 Task: Find connections with filter location Rikaze with filter topic #Feminismwith filter profile language English with filter current company Resource Solutions with filter school Indian Institute of Management, Shillong with filter industry Wholesale Paper Products with filter service category Nature Photography with filter keywords title Events Manager
Action: Mouse moved to (498, 67)
Screenshot: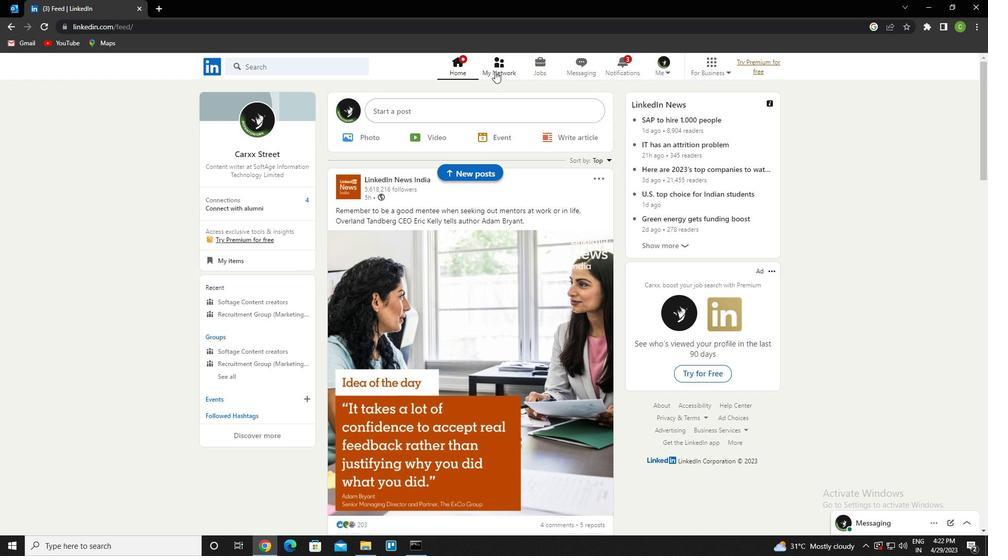 
Action: Mouse pressed left at (498, 67)
Screenshot: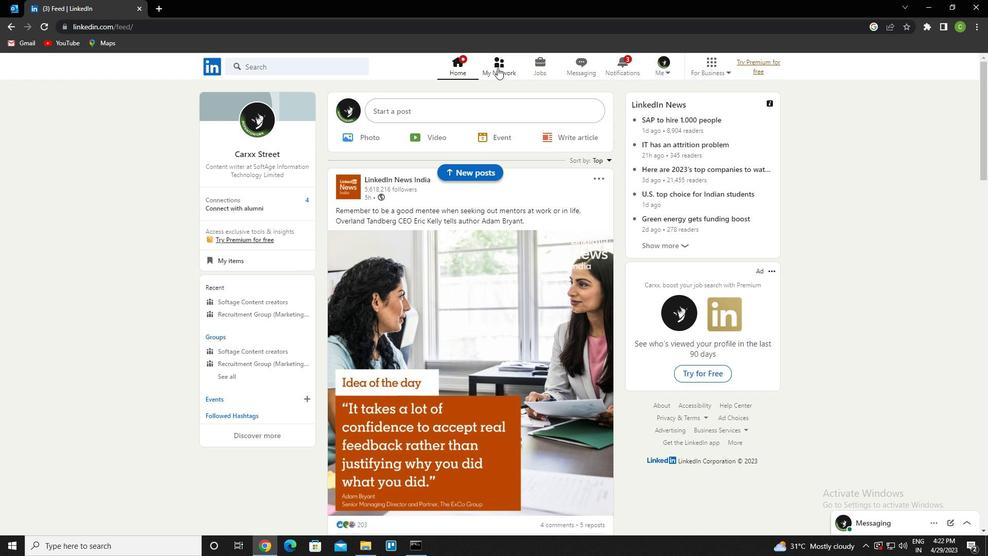 
Action: Mouse moved to (304, 129)
Screenshot: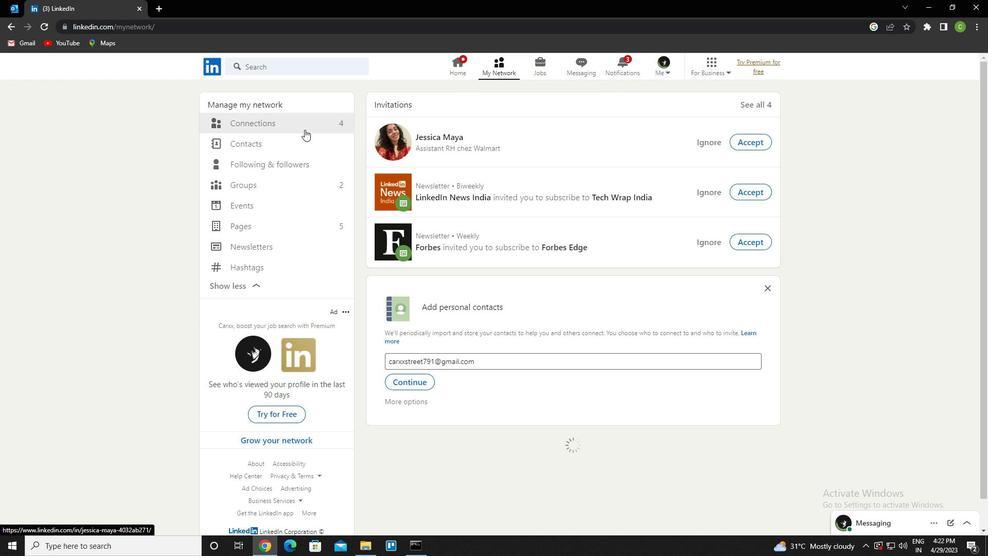 
Action: Mouse pressed left at (304, 129)
Screenshot: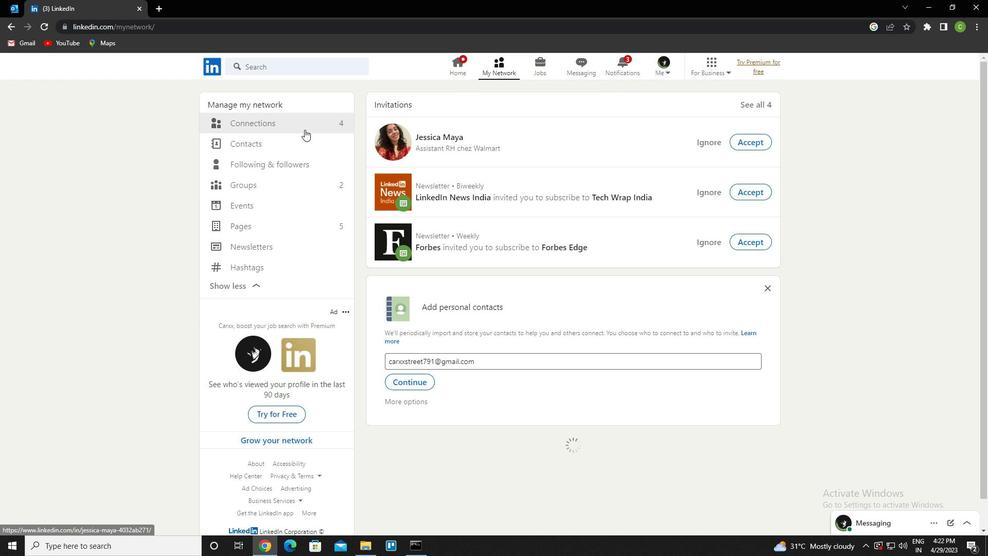 
Action: Mouse moved to (328, 123)
Screenshot: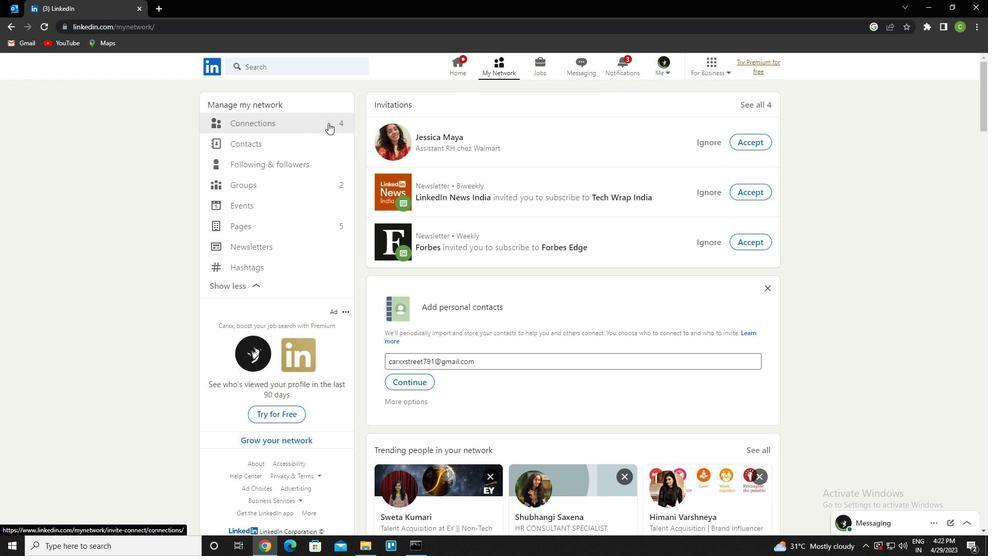 
Action: Mouse pressed left at (328, 123)
Screenshot: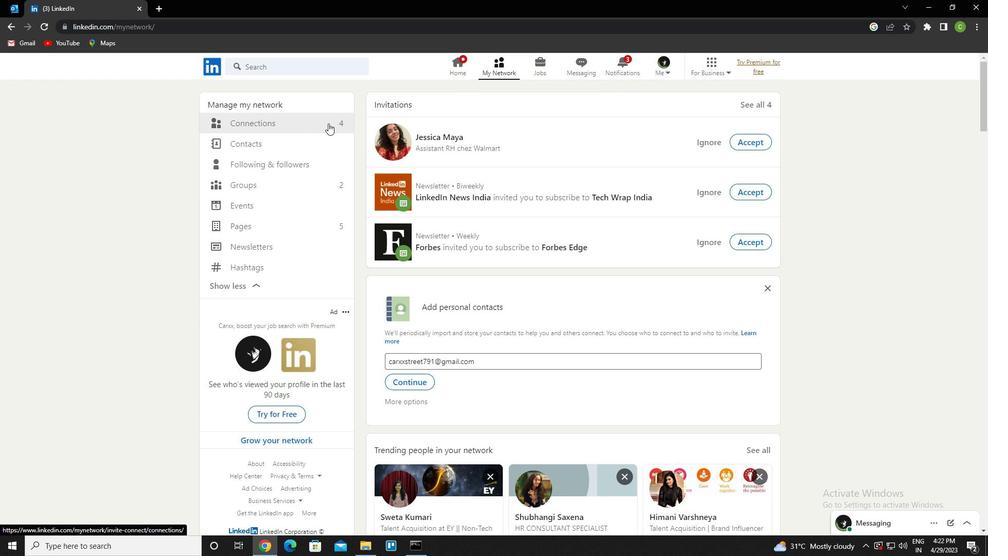 
Action: Mouse moved to (574, 124)
Screenshot: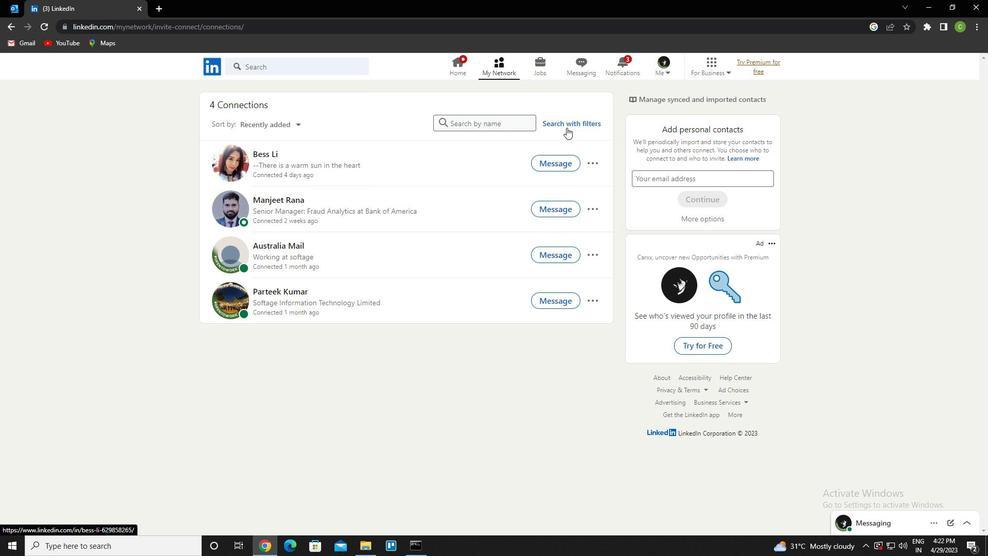 
Action: Mouse pressed left at (574, 124)
Screenshot: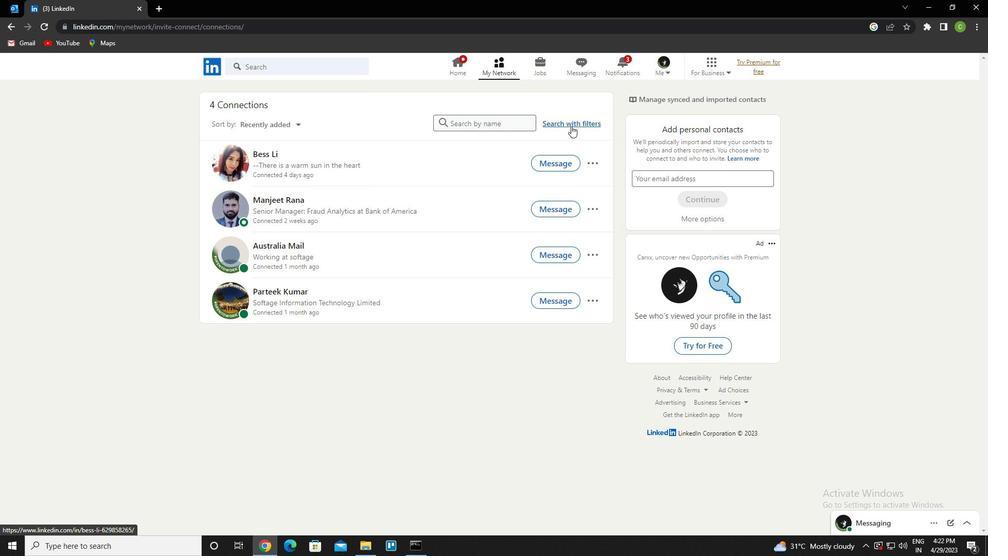 
Action: Mouse moved to (534, 97)
Screenshot: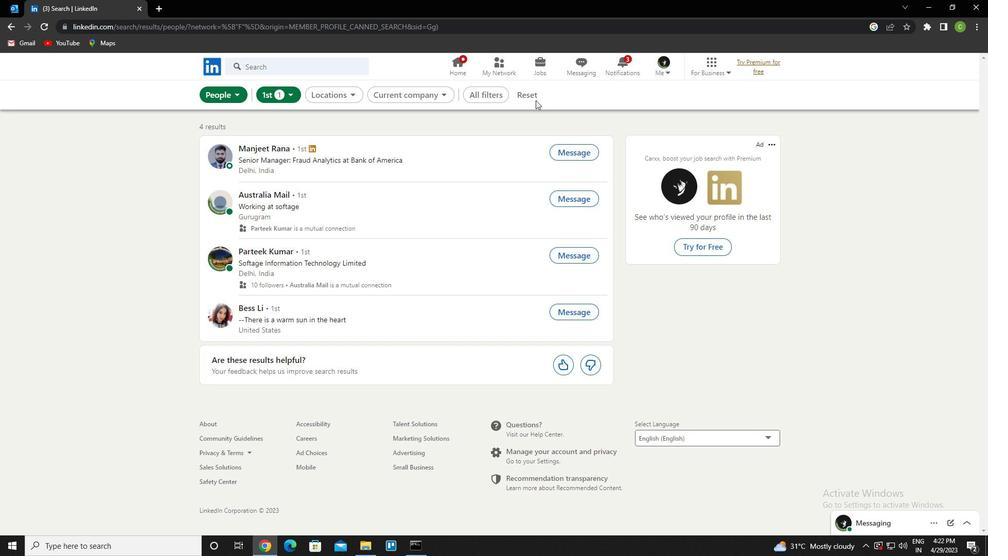 
Action: Mouse pressed left at (534, 97)
Screenshot: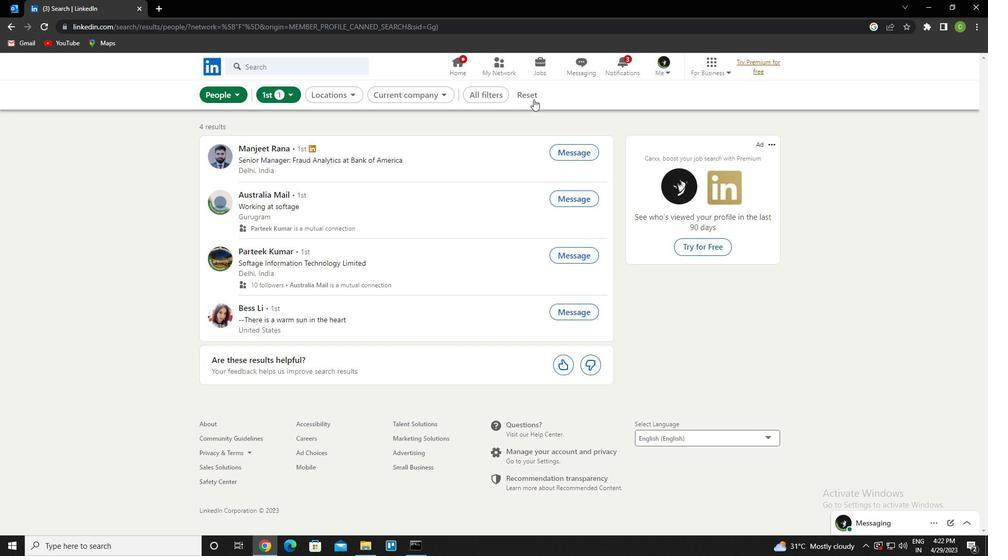 
Action: Mouse moved to (523, 95)
Screenshot: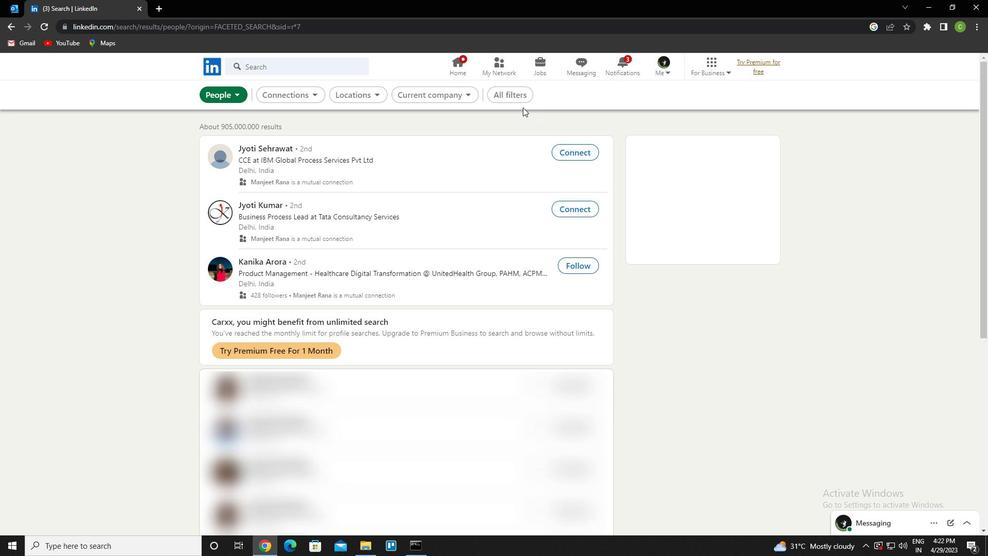 
Action: Mouse pressed left at (523, 95)
Screenshot: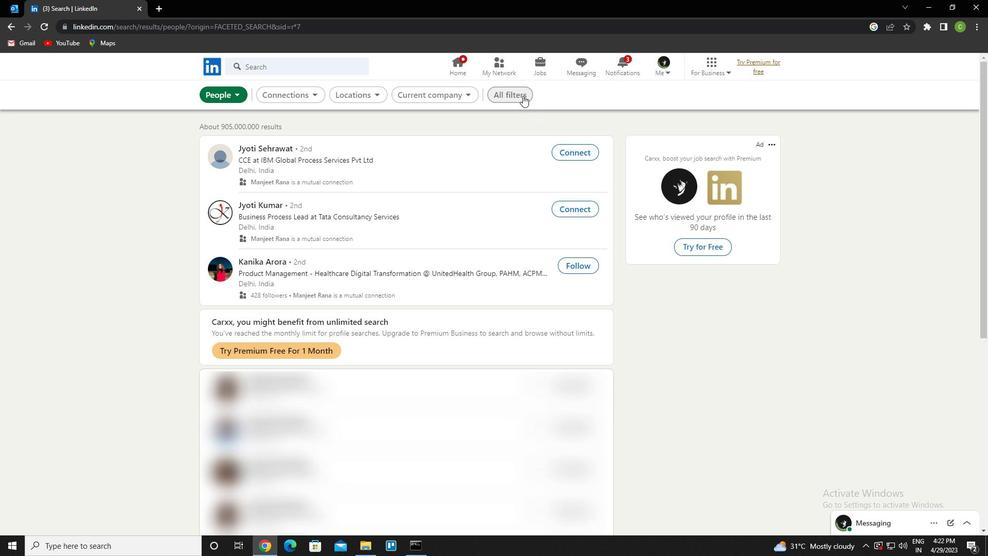 
Action: Mouse moved to (866, 368)
Screenshot: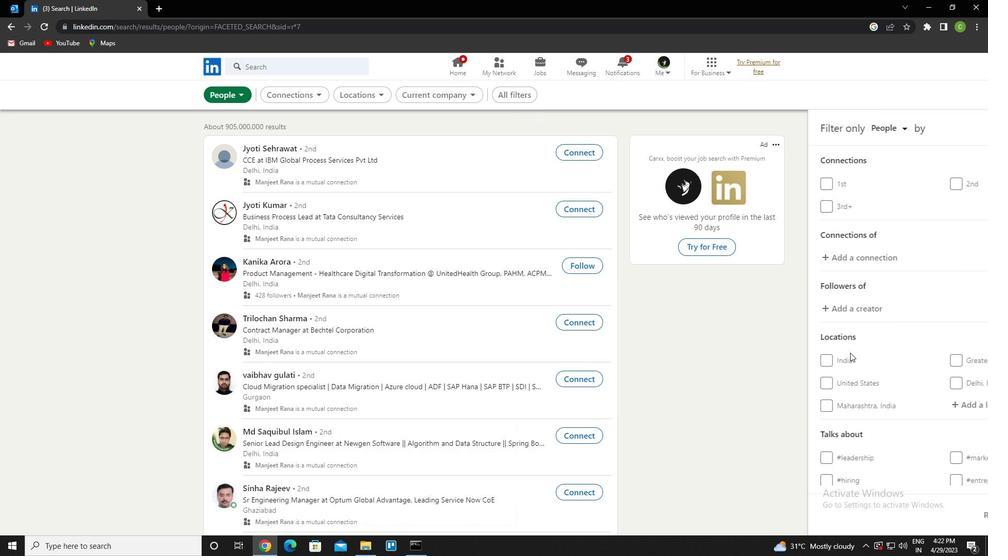 
Action: Mouse scrolled (866, 367) with delta (0, 0)
Screenshot: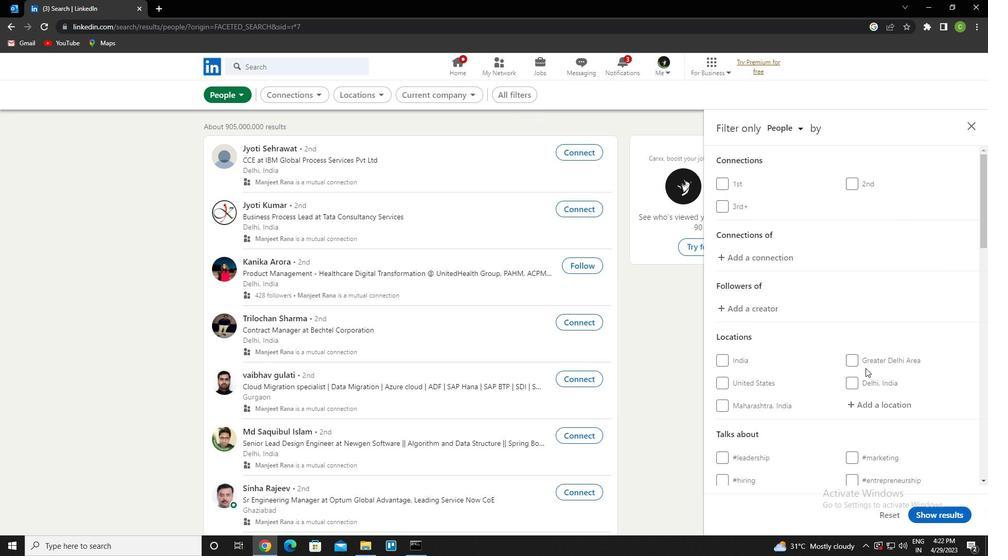 
Action: Mouse scrolled (866, 367) with delta (0, 0)
Screenshot: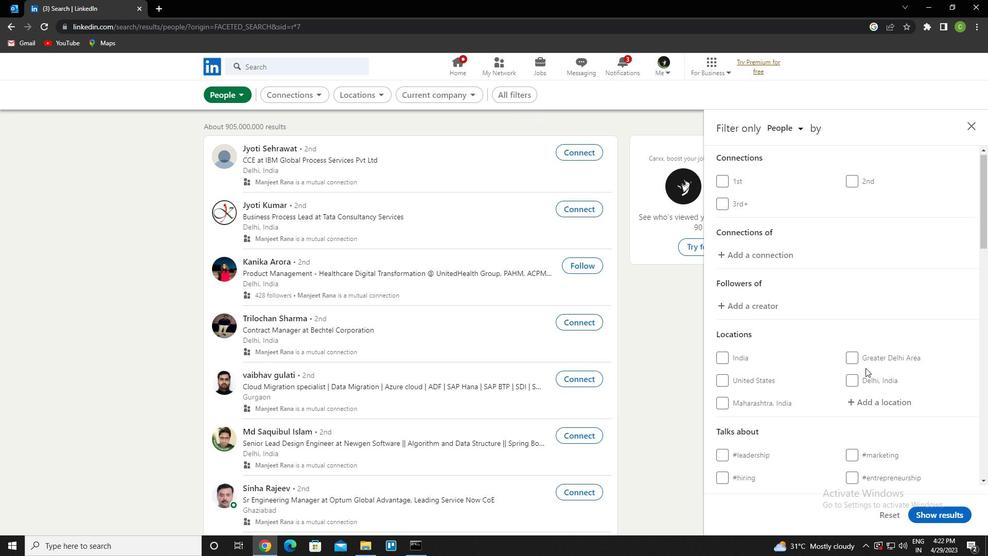 
Action: Mouse moved to (886, 307)
Screenshot: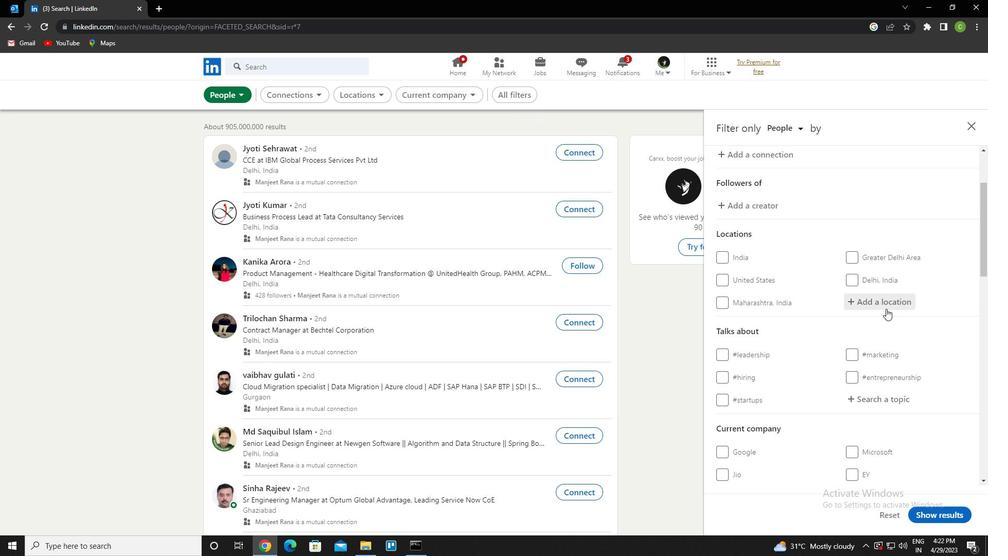 
Action: Mouse pressed left at (886, 307)
Screenshot: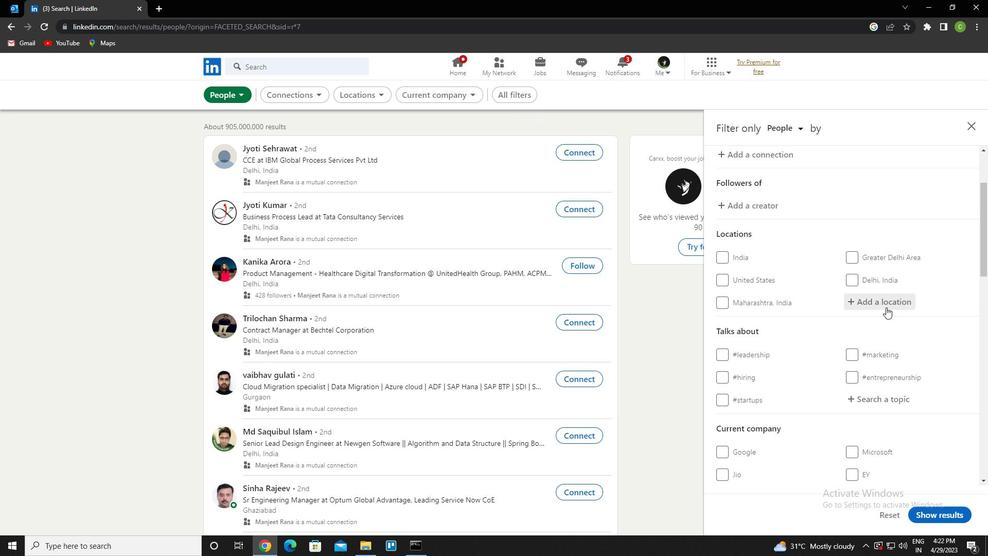 
Action: Key pressed <Key.caps_lock>r<Key.caps_lock>ikaza<Key.backspace>e<Key.down><Key.space><Key.enter>
Screenshot: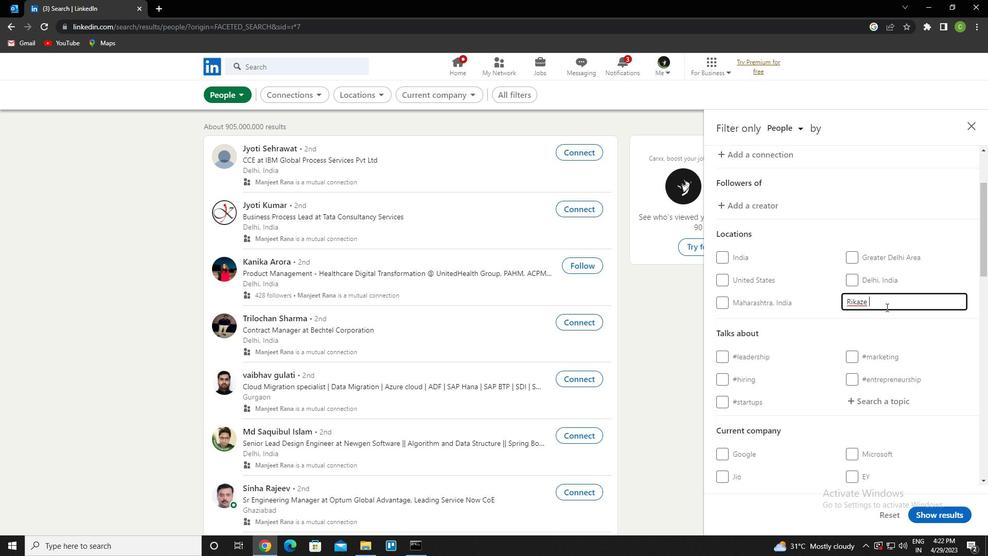
Action: Mouse scrolled (886, 306) with delta (0, 0)
Screenshot: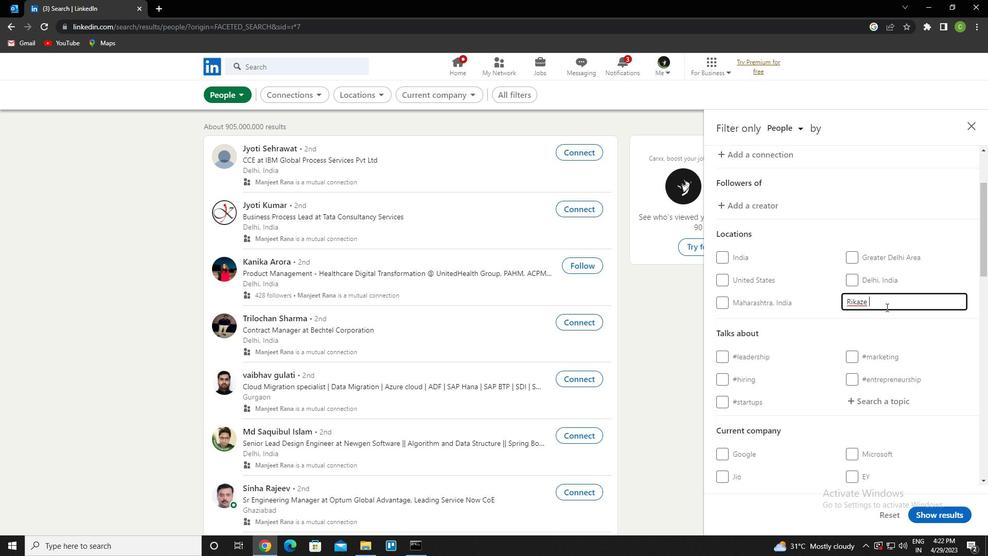 
Action: Mouse scrolled (886, 306) with delta (0, 0)
Screenshot: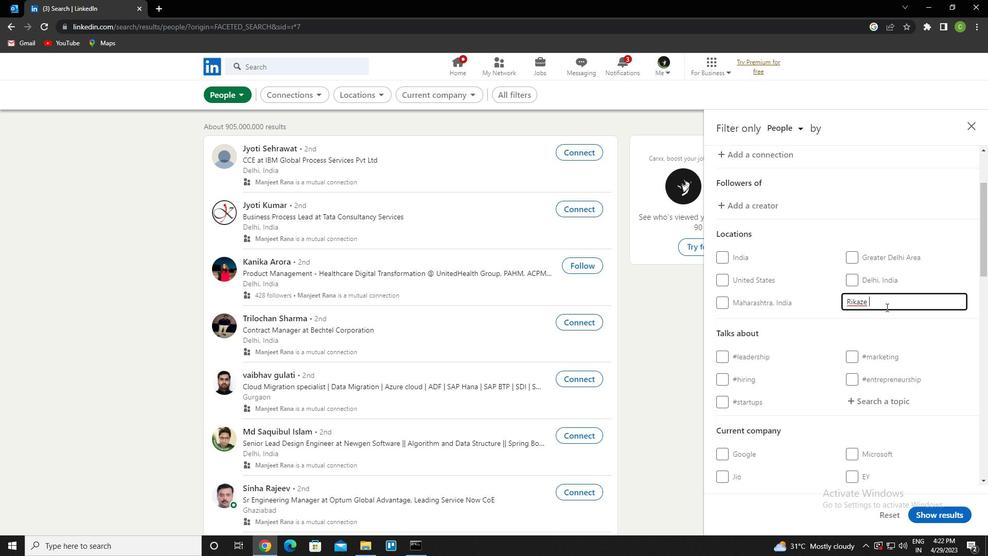 
Action: Mouse scrolled (886, 306) with delta (0, 0)
Screenshot: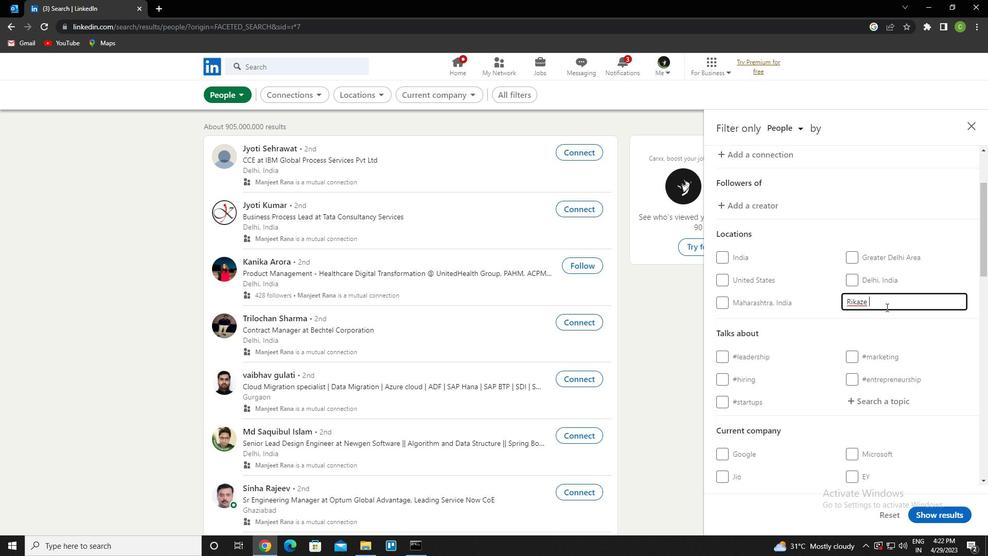 
Action: Mouse moved to (884, 248)
Screenshot: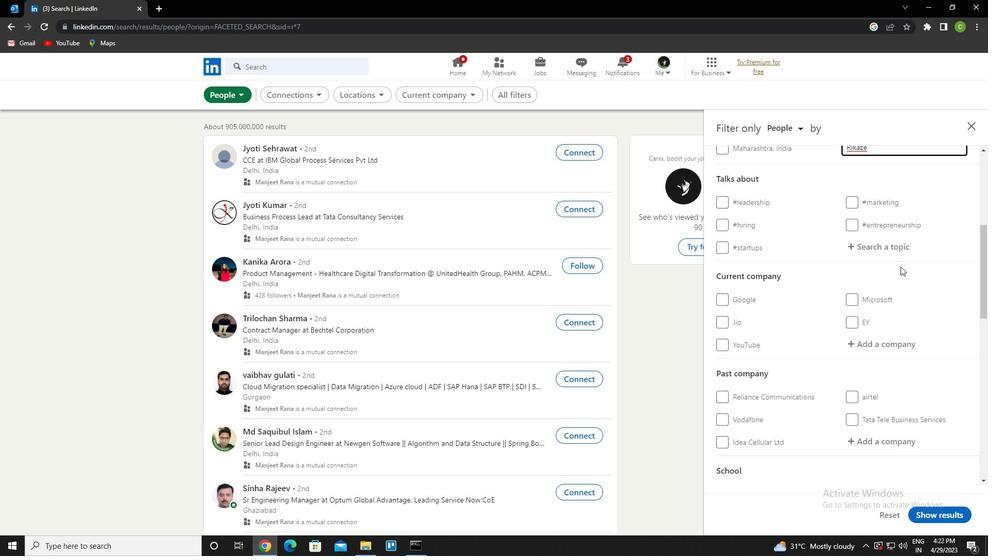 
Action: Mouse pressed left at (884, 248)
Screenshot: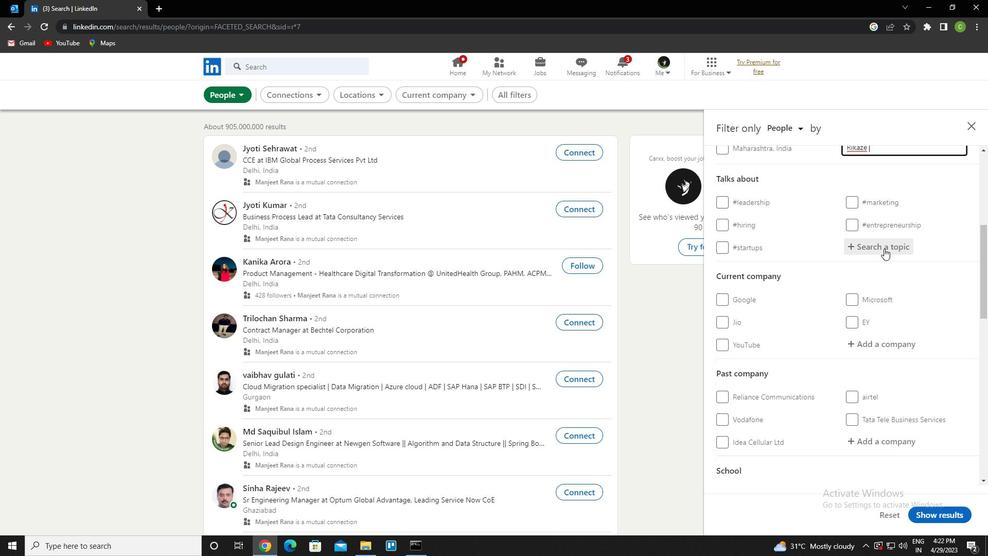
Action: Key pressed <Key.caps_lock>f<Key.caps_lock>eminism<Key.down><Key.enter>
Screenshot: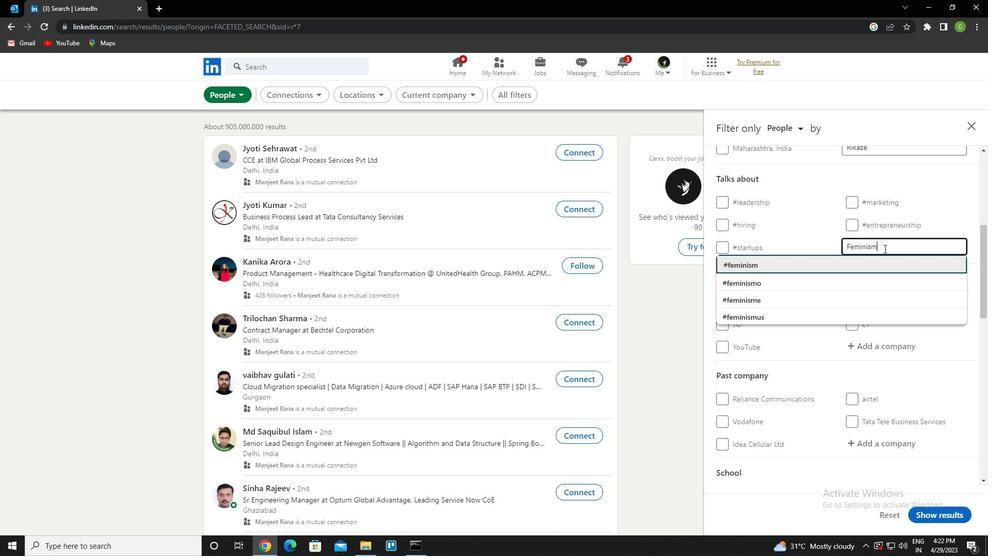 
Action: Mouse scrolled (884, 248) with delta (0, 0)
Screenshot: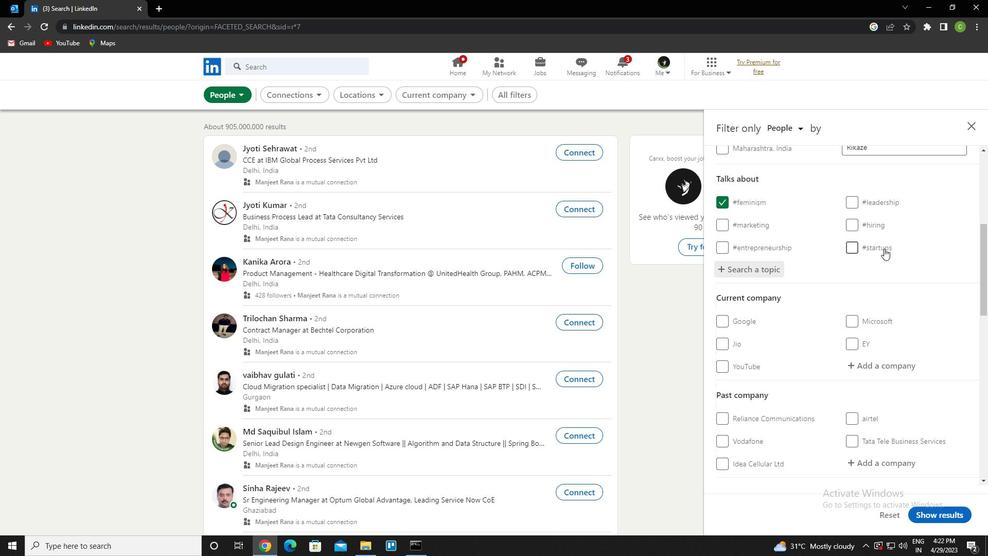 
Action: Mouse scrolled (884, 248) with delta (0, 0)
Screenshot: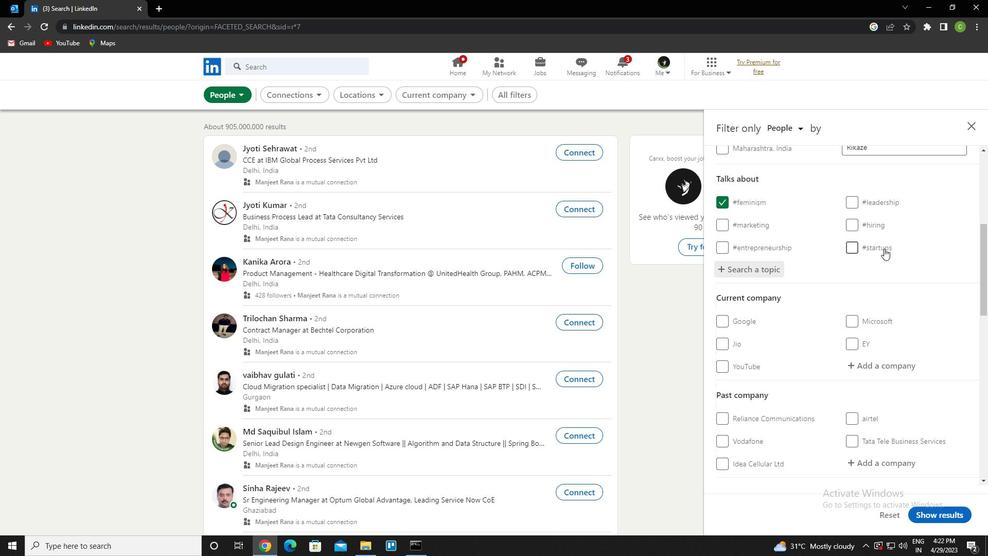 
Action: Mouse scrolled (884, 248) with delta (0, 0)
Screenshot: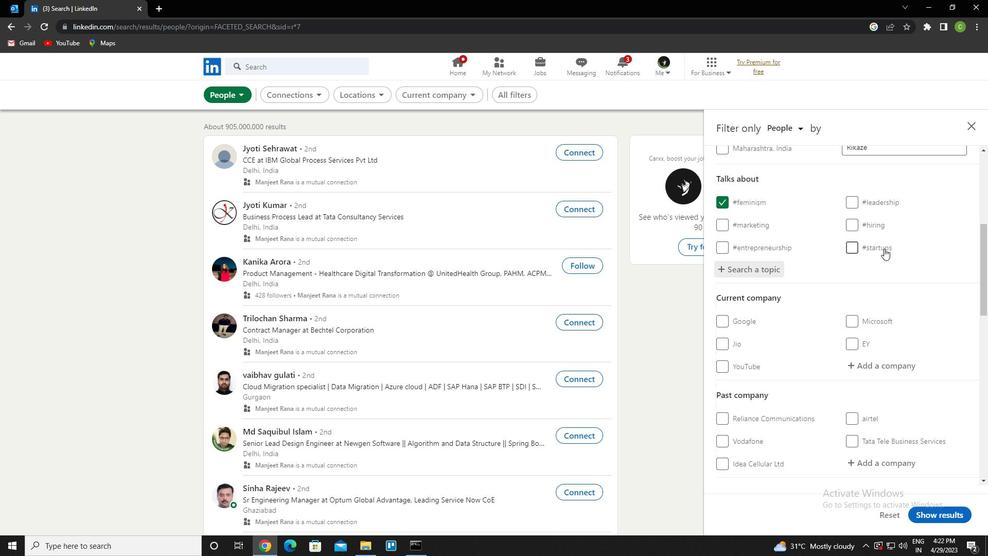 
Action: Mouse scrolled (884, 248) with delta (0, 0)
Screenshot: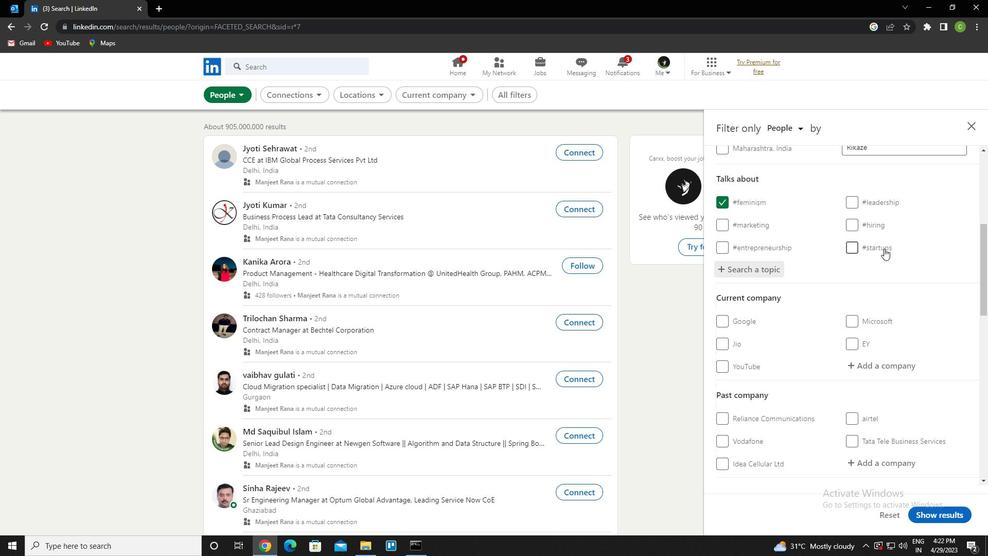 
Action: Mouse scrolled (884, 248) with delta (0, 0)
Screenshot: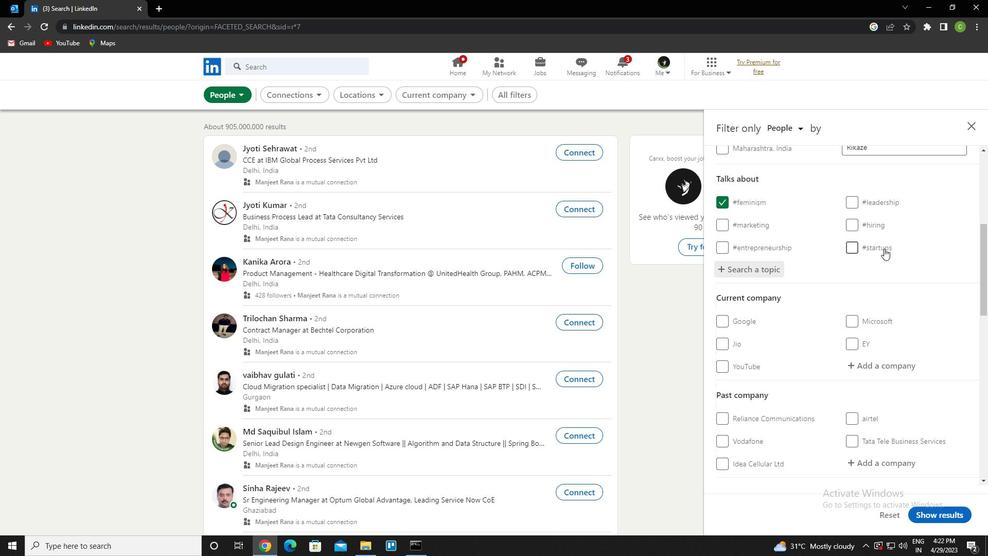 
Action: Mouse scrolled (884, 248) with delta (0, 0)
Screenshot: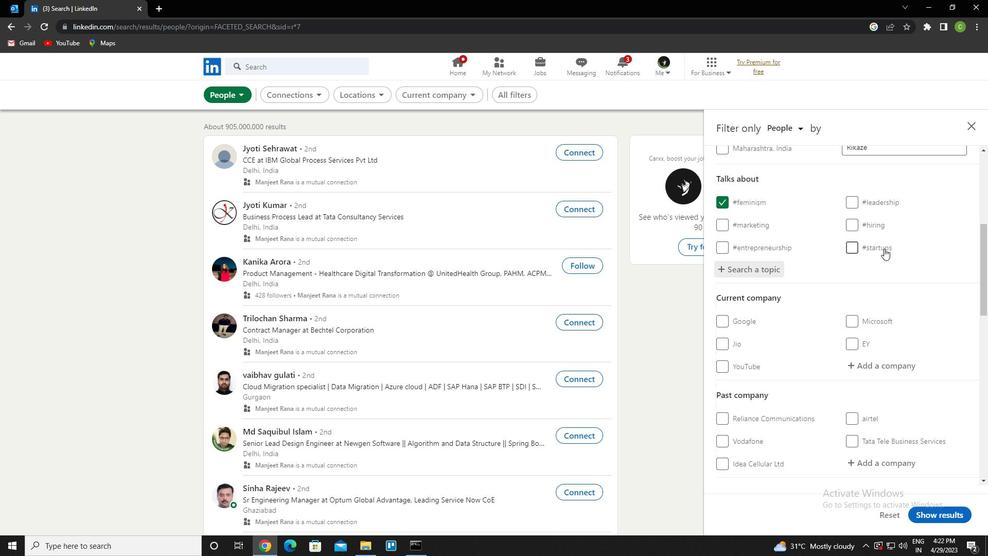 
Action: Mouse scrolled (884, 248) with delta (0, 0)
Screenshot: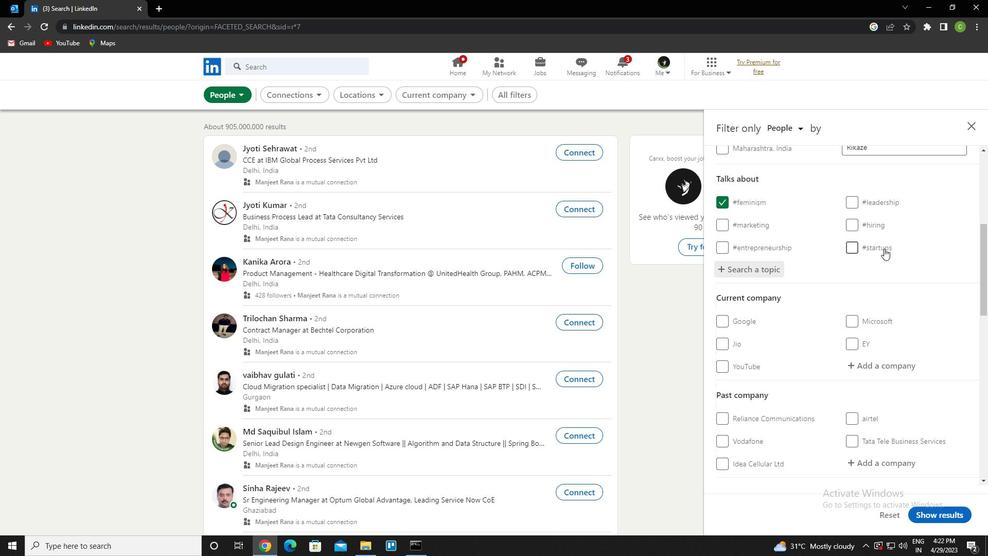 
Action: Mouse scrolled (884, 248) with delta (0, 0)
Screenshot: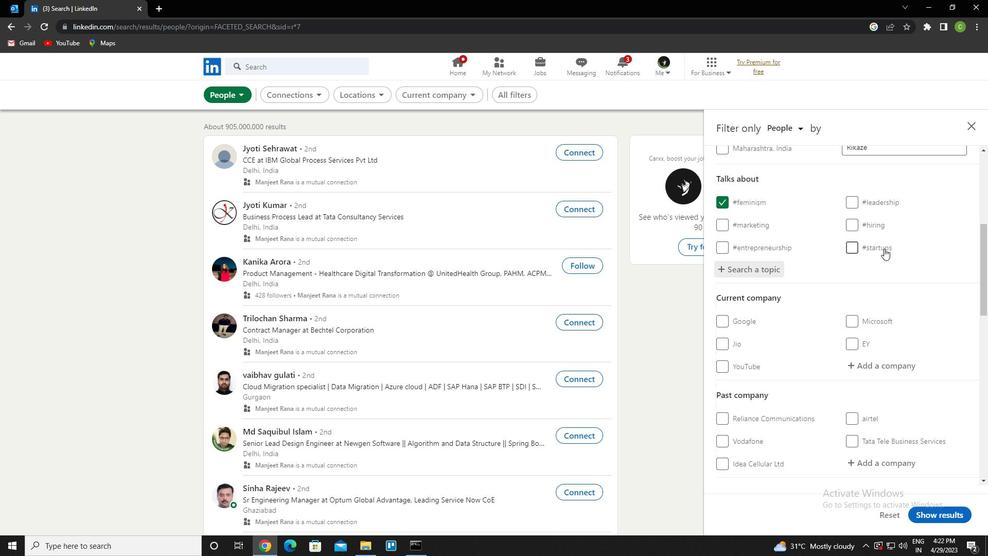 
Action: Mouse scrolled (884, 248) with delta (0, 0)
Screenshot: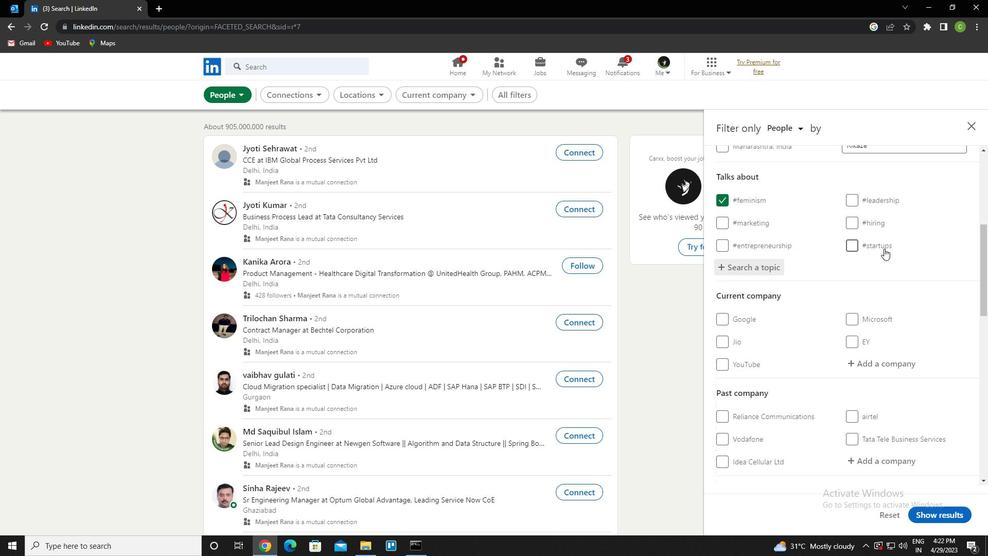 
Action: Mouse moved to (720, 274)
Screenshot: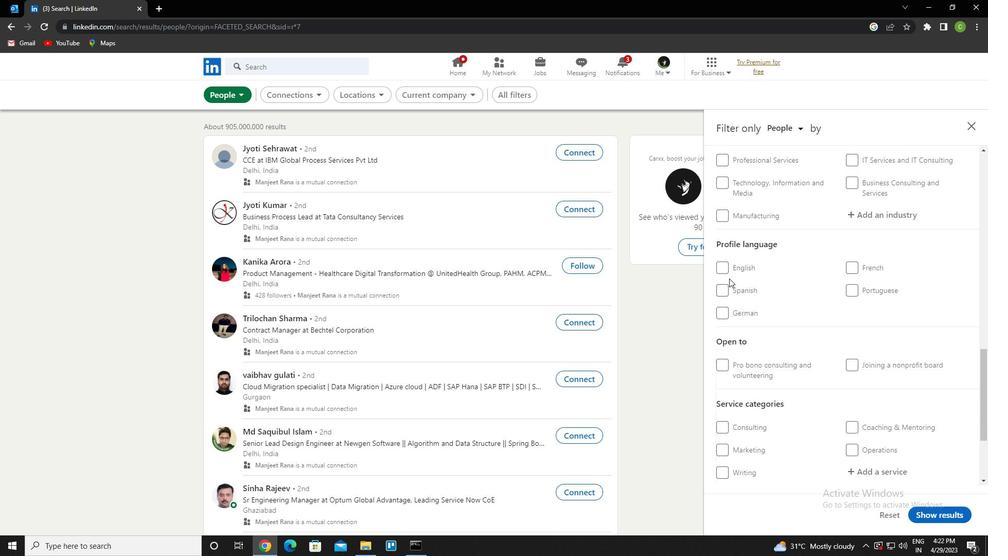 
Action: Mouse pressed left at (720, 274)
Screenshot: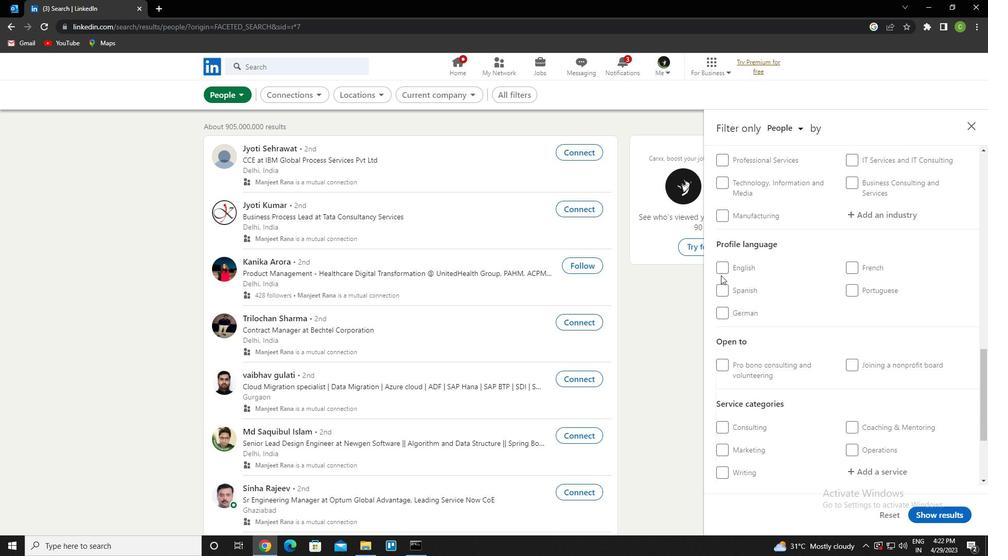 
Action: Mouse moved to (729, 266)
Screenshot: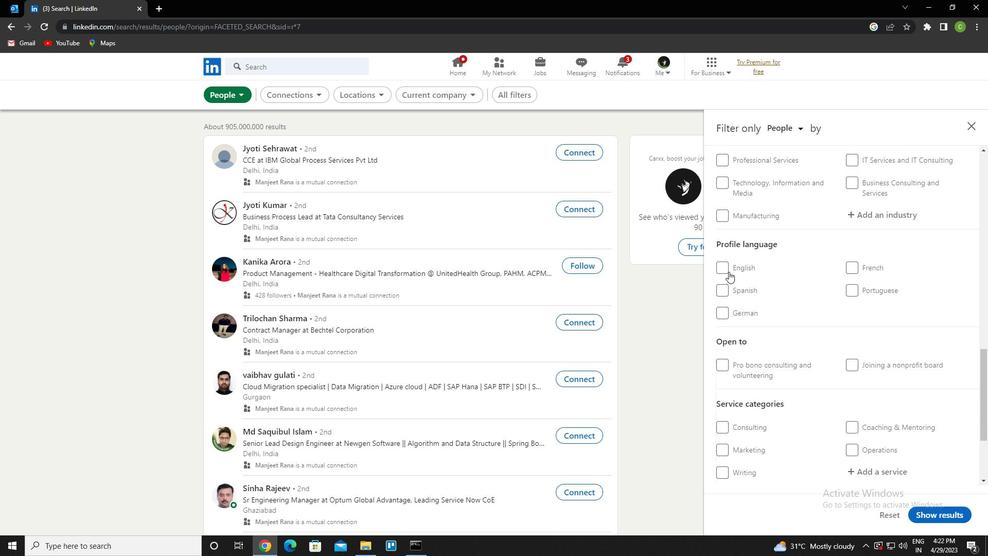 
Action: Mouse pressed left at (729, 266)
Screenshot: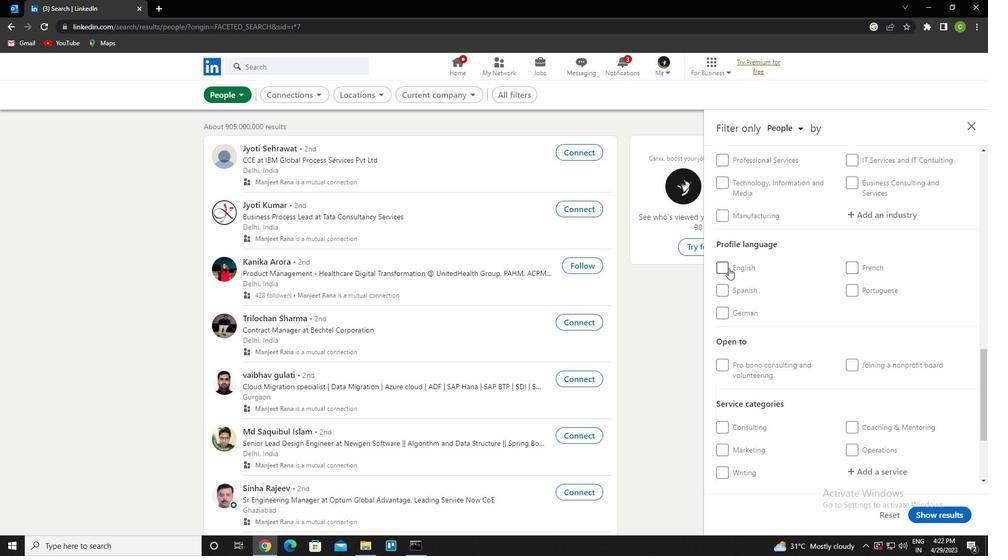 
Action: Mouse moved to (796, 332)
Screenshot: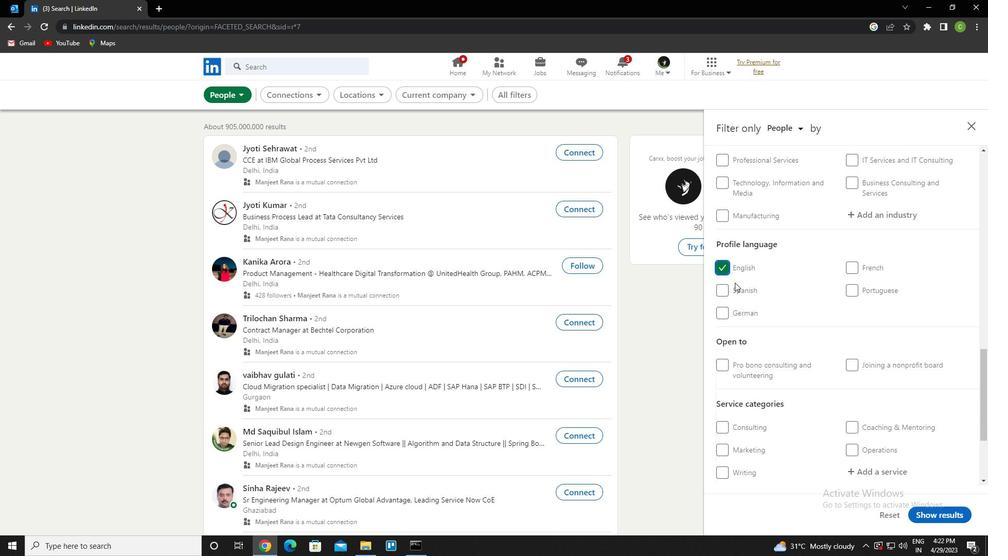 
Action: Mouse scrolled (796, 332) with delta (0, 0)
Screenshot: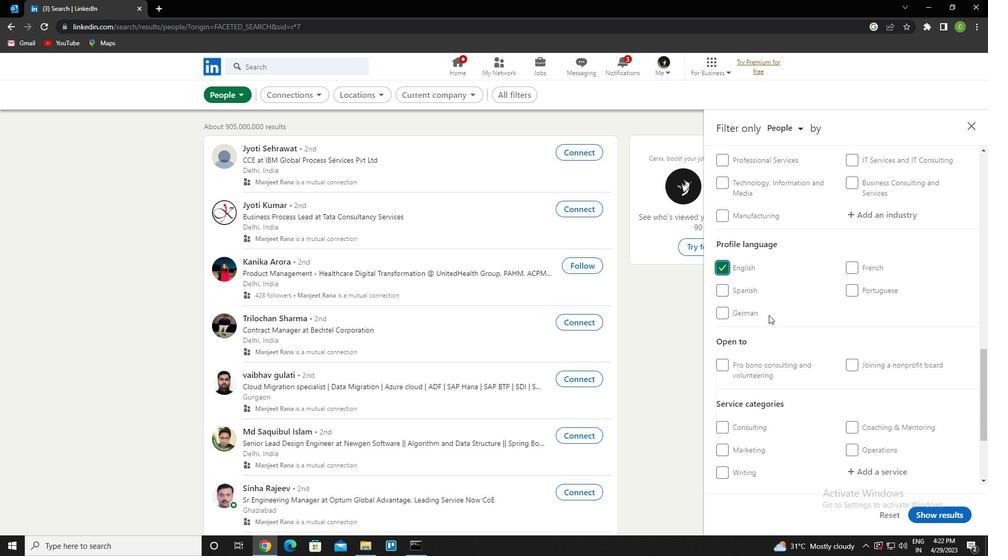 
Action: Mouse scrolled (796, 332) with delta (0, 0)
Screenshot: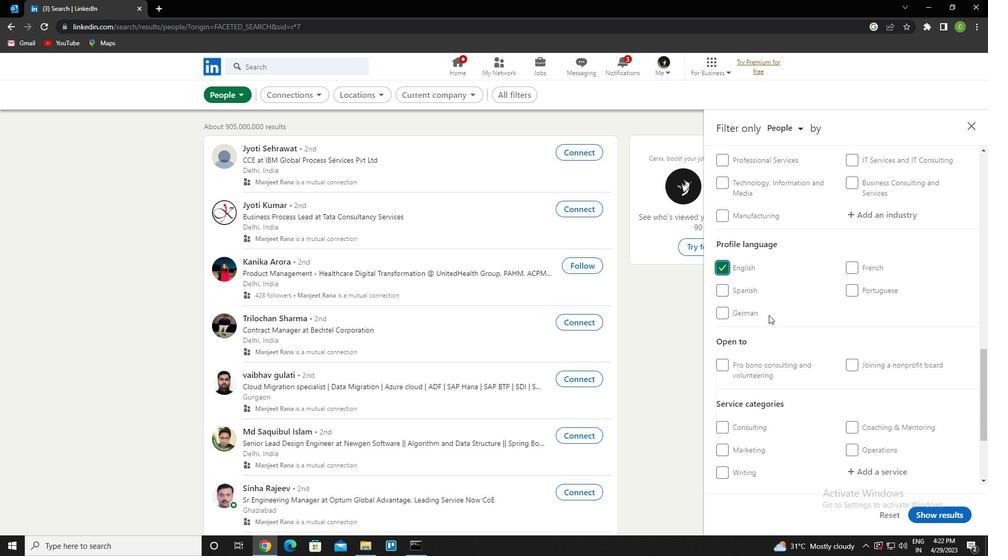
Action: Mouse scrolled (796, 332) with delta (0, 0)
Screenshot: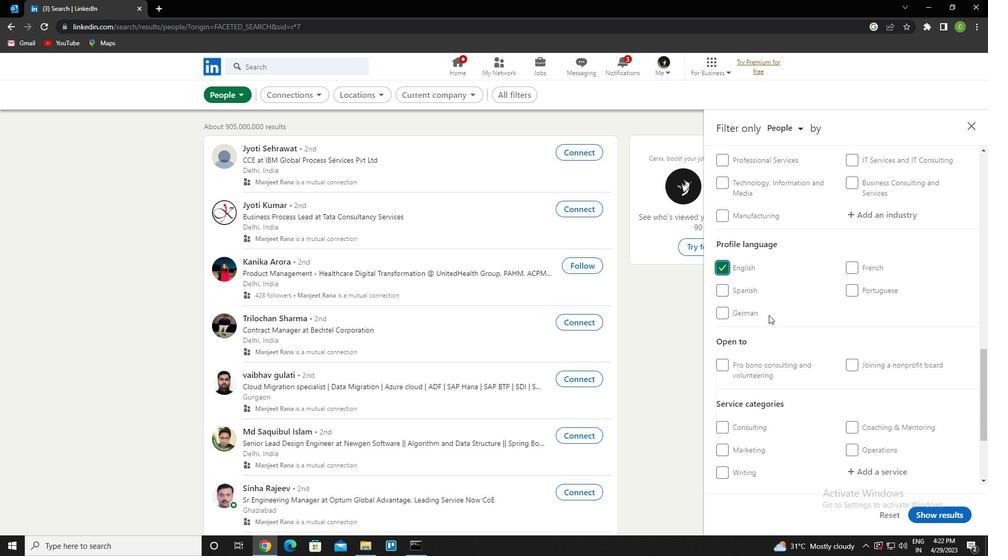 
Action: Mouse scrolled (796, 332) with delta (0, 0)
Screenshot: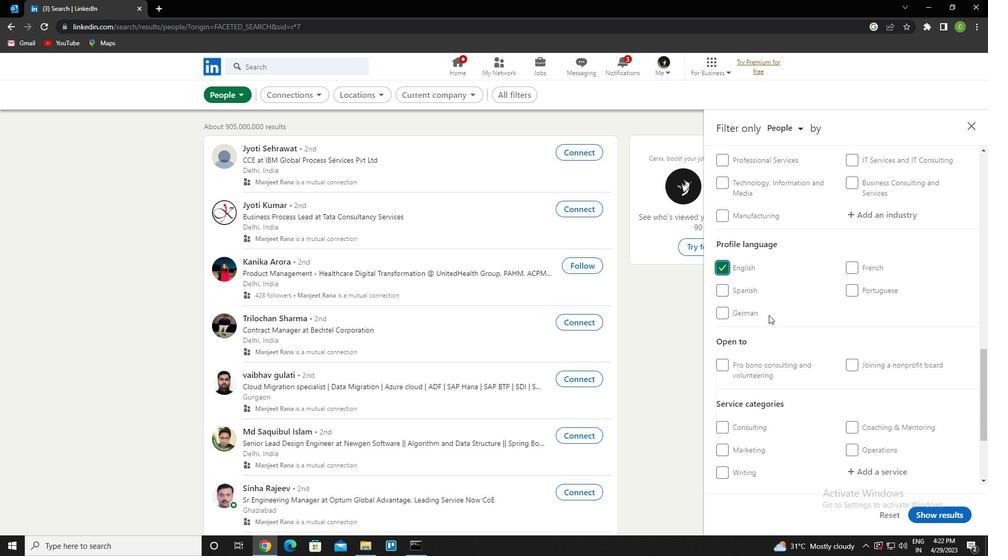 
Action: Mouse scrolled (796, 332) with delta (0, 0)
Screenshot: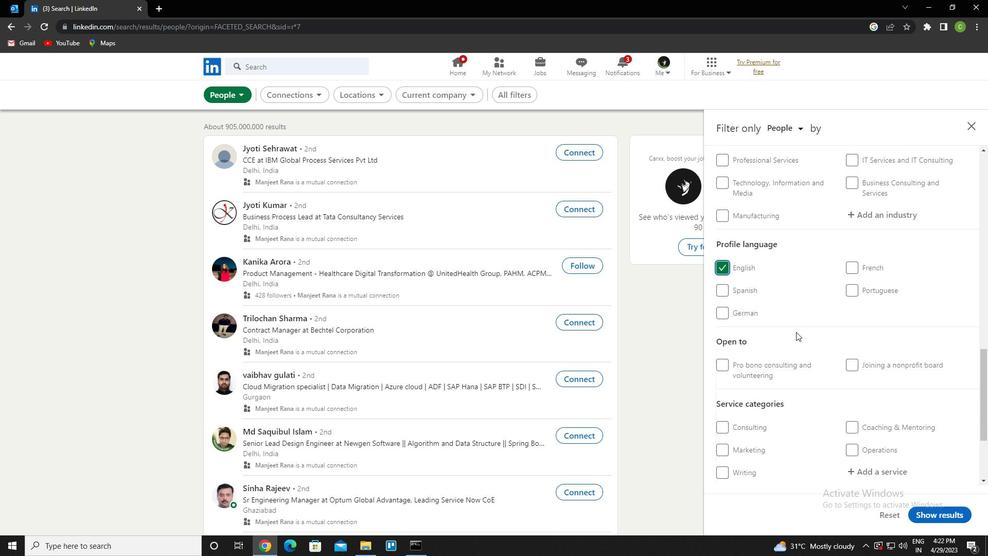 
Action: Mouse scrolled (796, 332) with delta (0, 0)
Screenshot: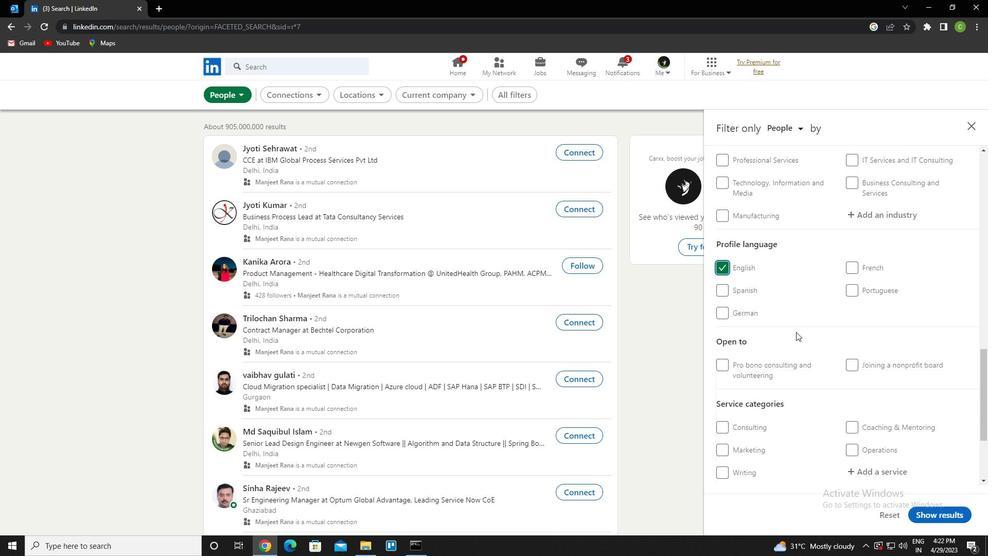 
Action: Mouse moved to (904, 216)
Screenshot: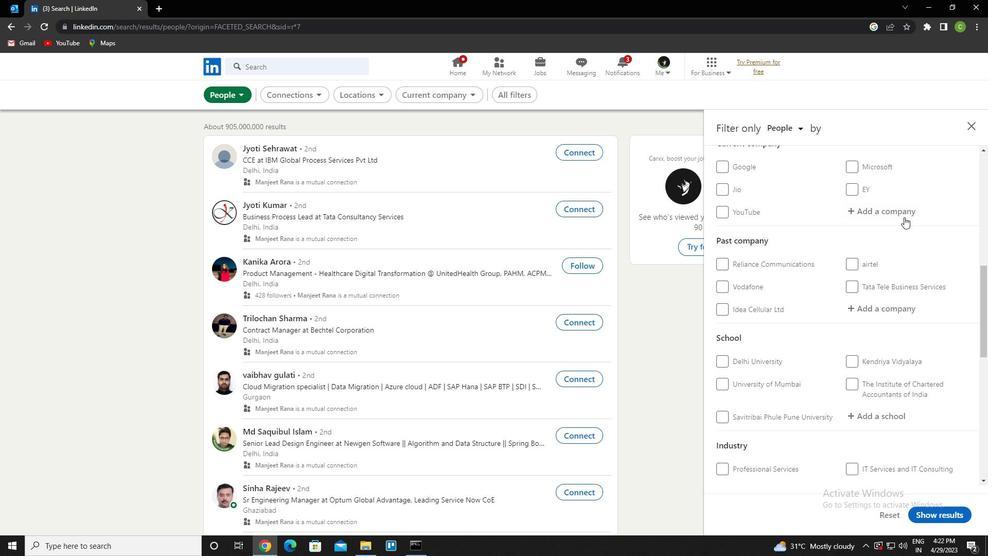 
Action: Mouse pressed left at (904, 216)
Screenshot: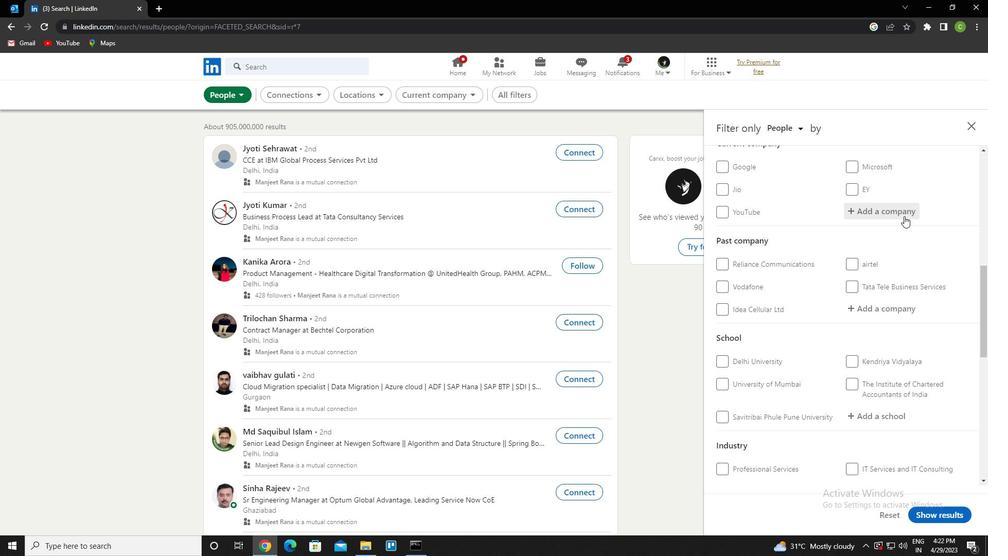 
Action: Key pressed <Key.caps_lock>r<Key.caps_lock>esou<Key.down><Key.down><Key.down><Key.down><Key.enter>
Screenshot: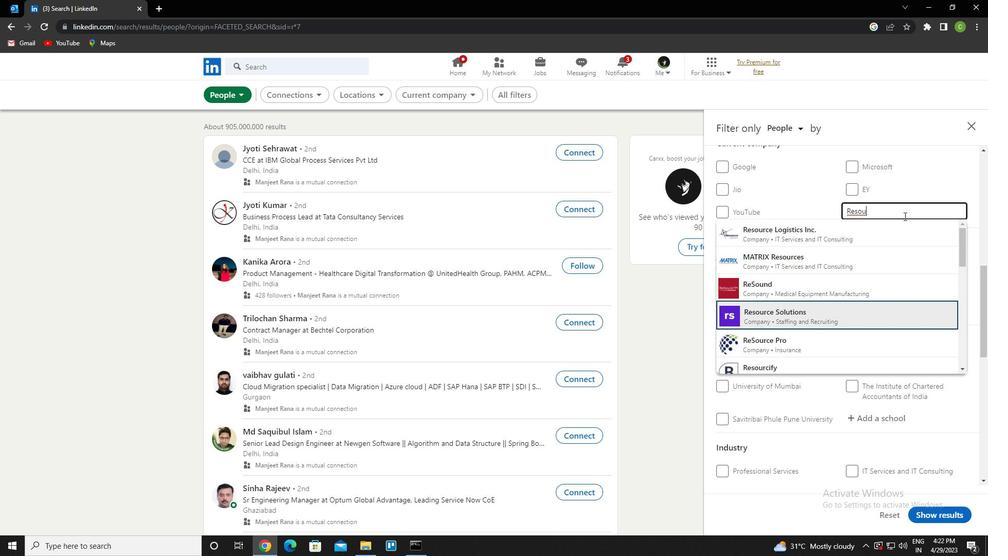 
Action: Mouse scrolled (904, 215) with delta (0, 0)
Screenshot: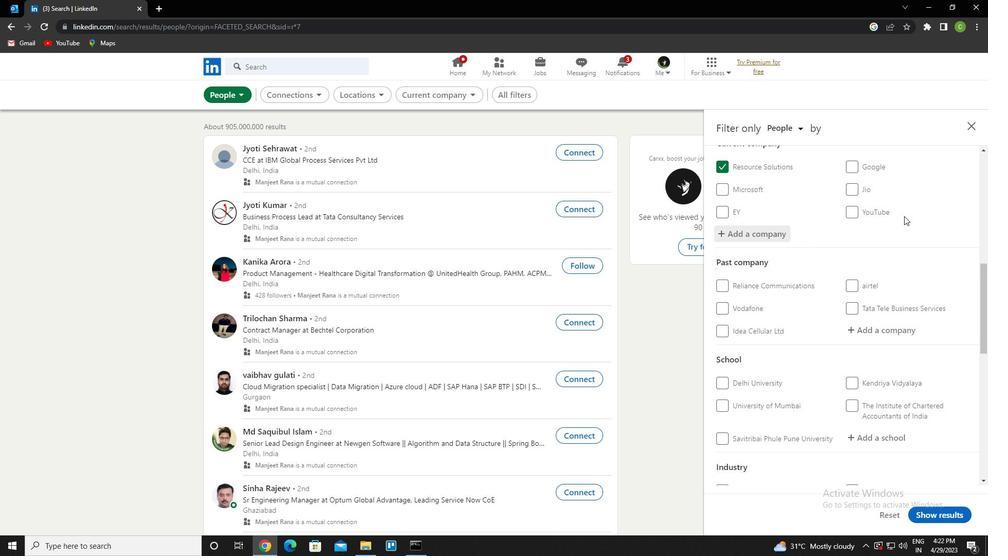 
Action: Mouse scrolled (904, 215) with delta (0, 0)
Screenshot: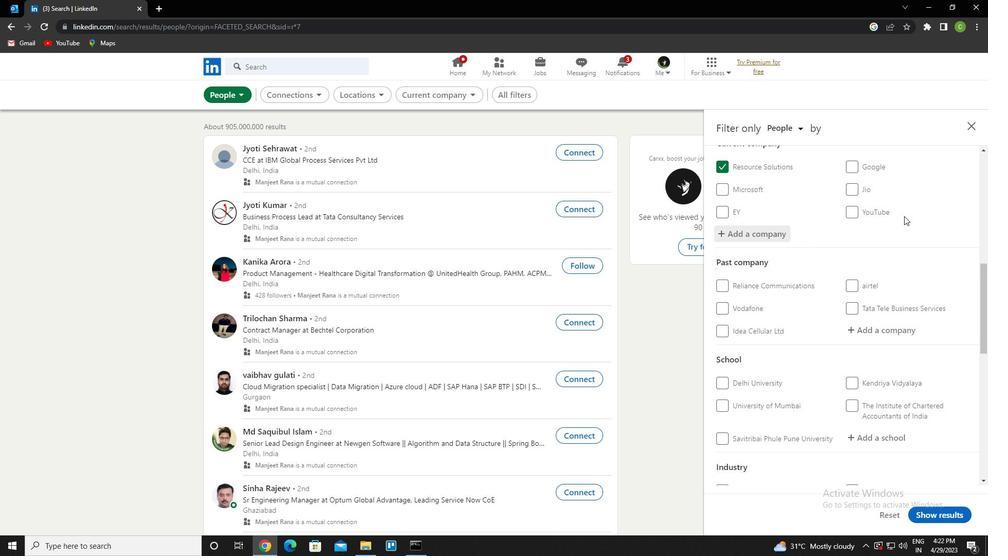 
Action: Mouse scrolled (904, 215) with delta (0, 0)
Screenshot: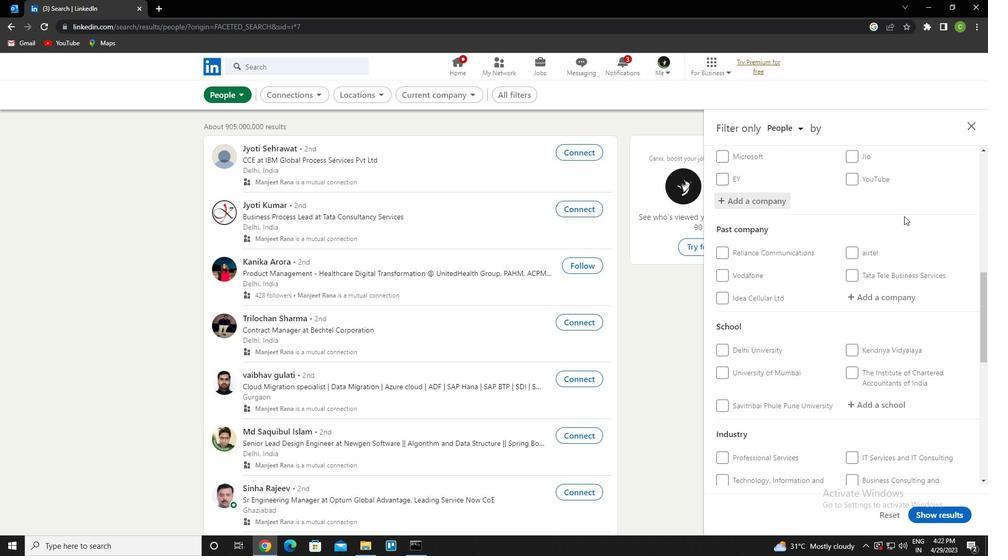 
Action: Mouse moved to (866, 281)
Screenshot: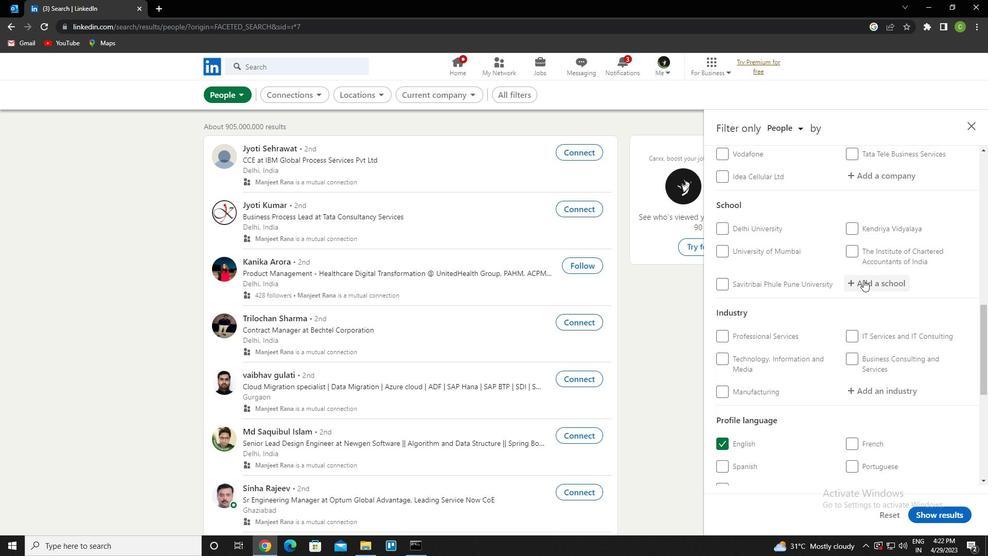 
Action: Mouse pressed left at (866, 281)
Screenshot: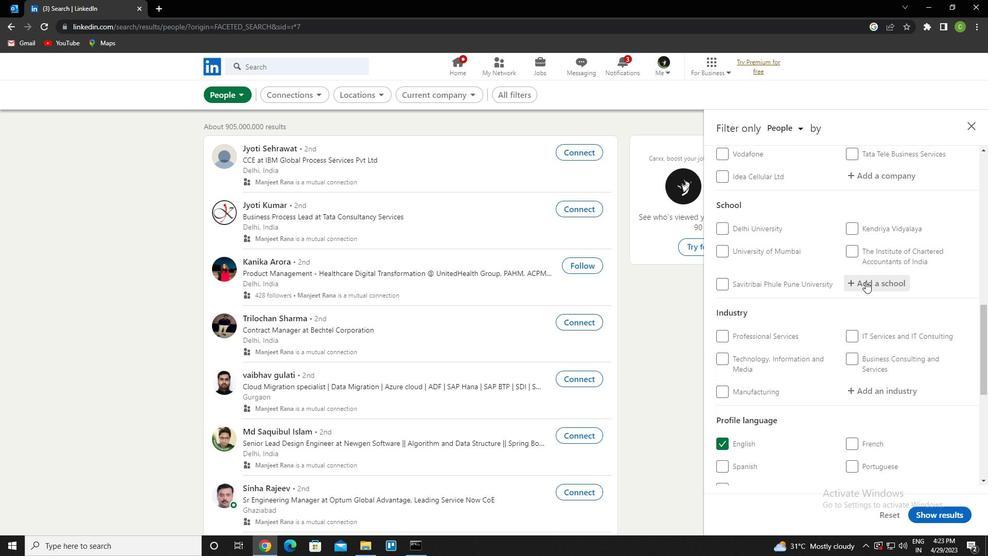 
Action: Key pressed <Key.caps_lock>i<Key.caps_lock>nstitute<Key.space>of<Key.space>management,<Key.space><Key.caps_lock>s<Key.caps_lock>hi<Key.down><Key.enter>
Screenshot: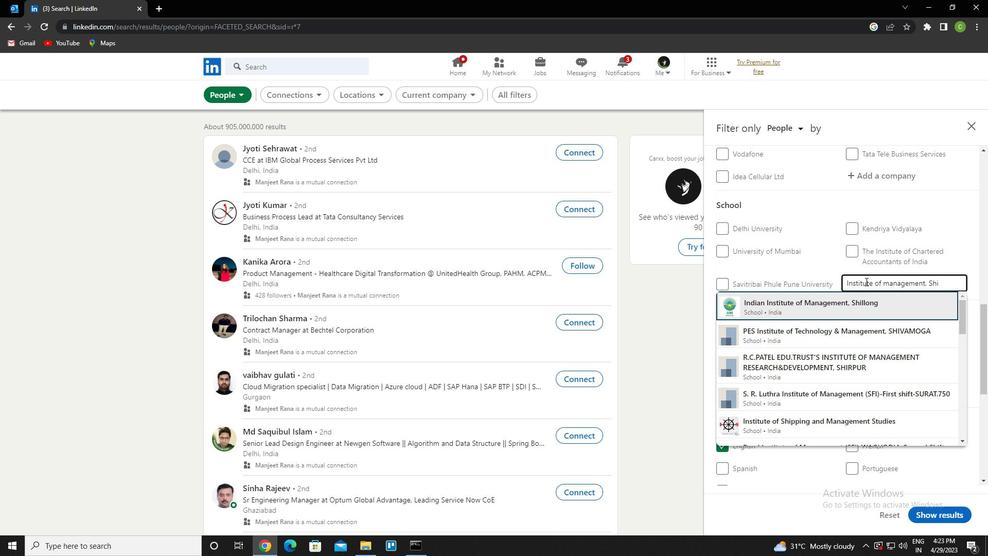 
Action: Mouse scrolled (866, 281) with delta (0, 0)
Screenshot: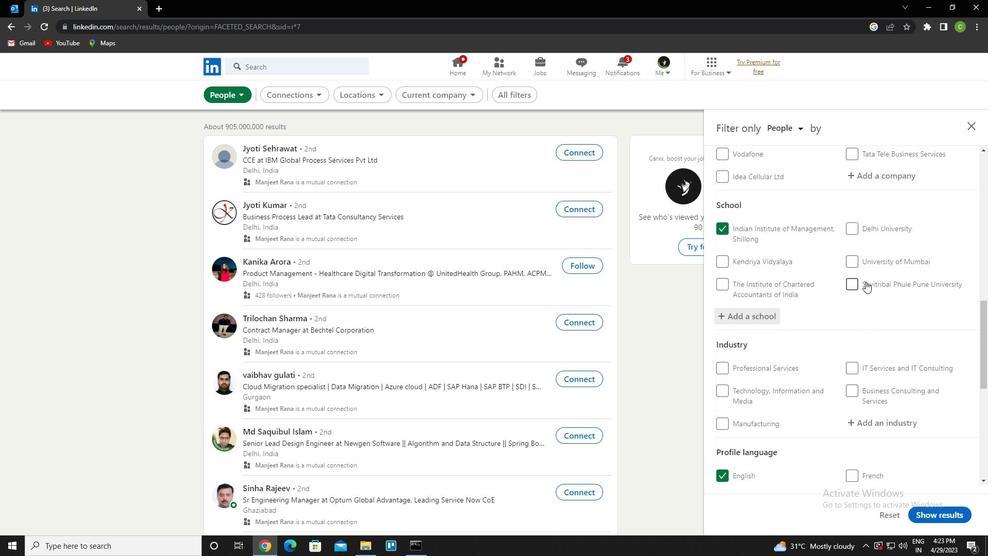 
Action: Mouse scrolled (866, 281) with delta (0, 0)
Screenshot: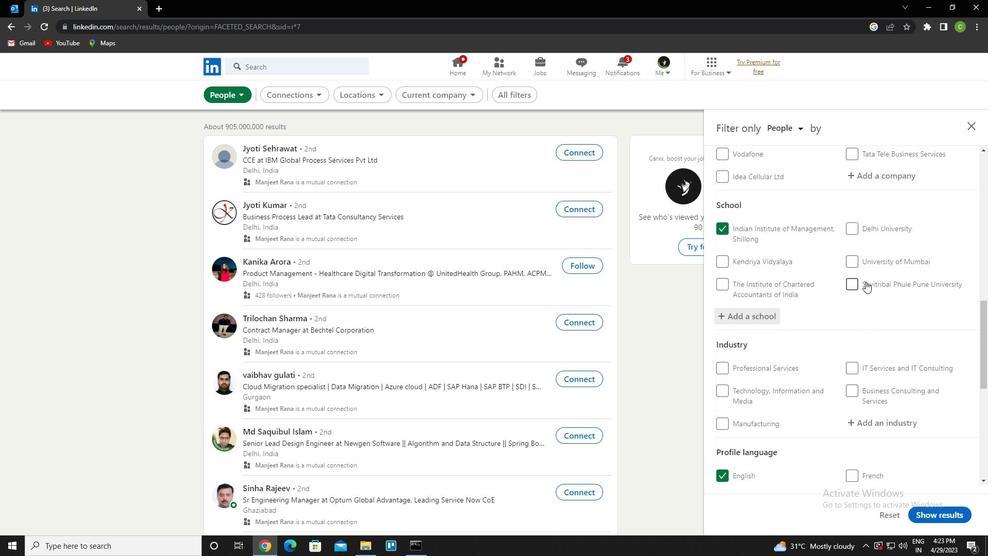 
Action: Mouse moved to (879, 321)
Screenshot: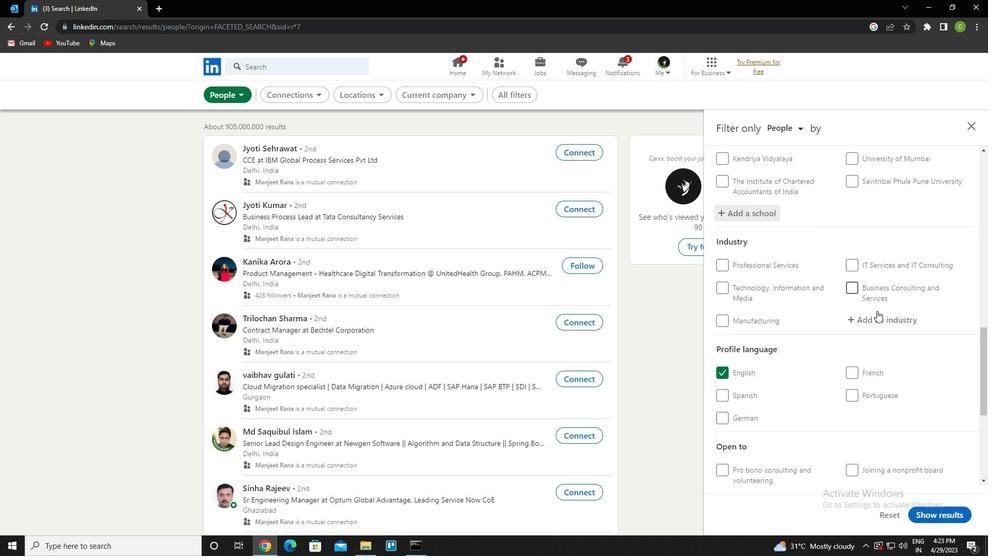 
Action: Mouse pressed left at (879, 321)
Screenshot: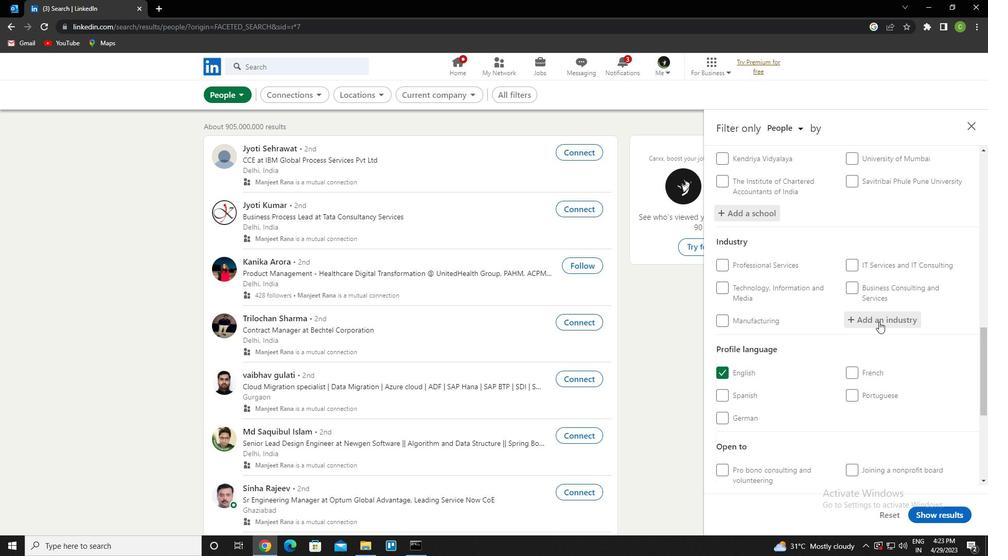 
Action: Key pressed <Key.caps_lock>w<Key.caps_lock>holesale<Key.space><Key.caps_lock>p<Key.caps_lock>aper<Key.down><Key.enter>
Screenshot: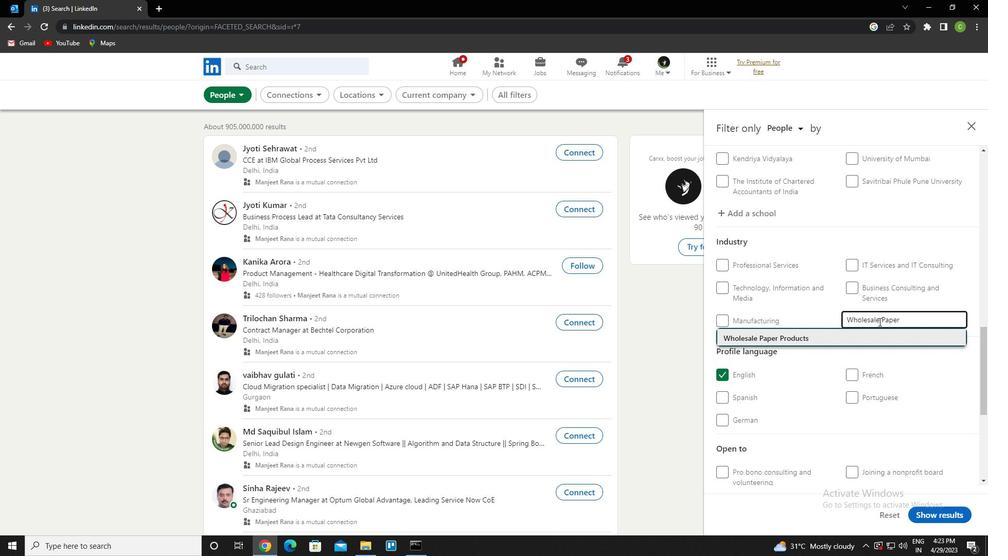 
Action: Mouse scrolled (879, 321) with delta (0, 0)
Screenshot: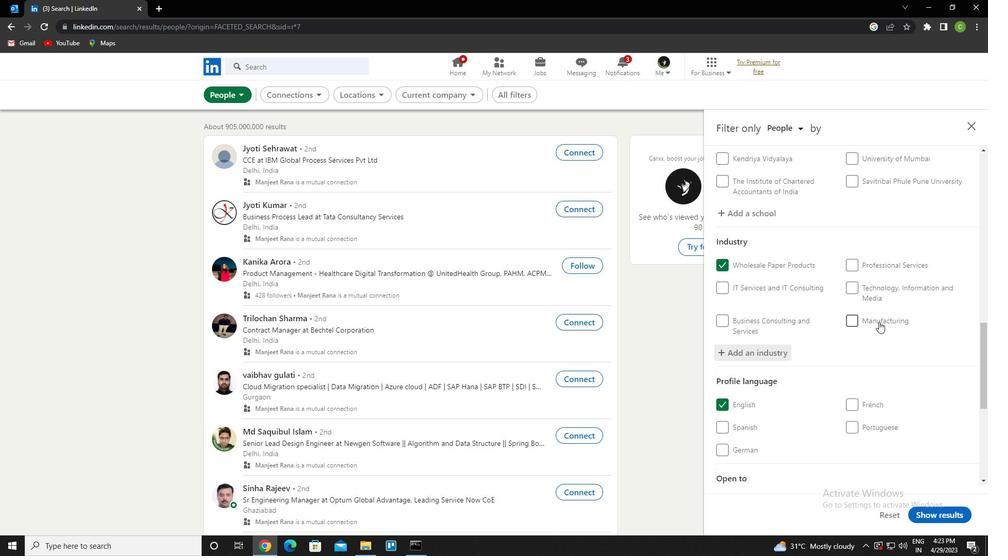 
Action: Mouse scrolled (879, 321) with delta (0, 0)
Screenshot: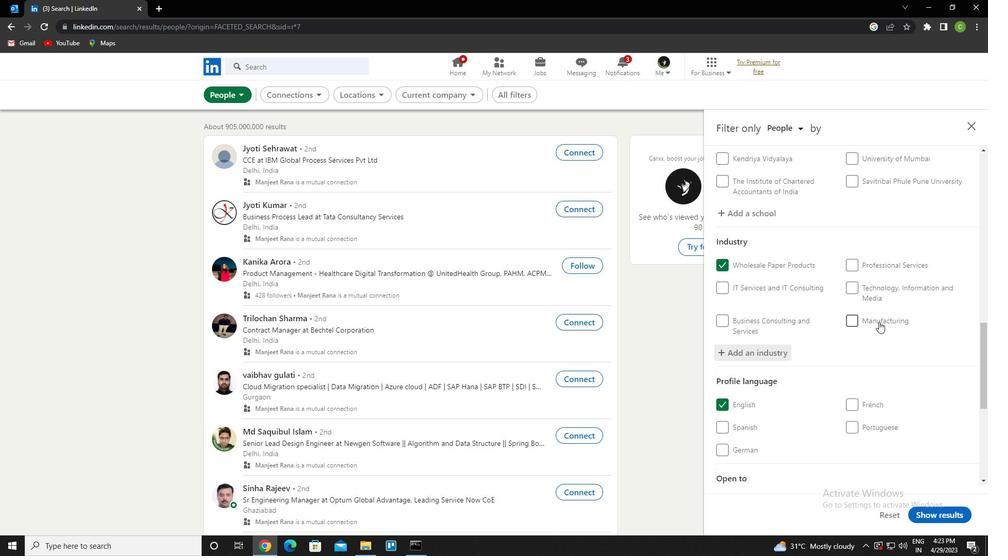 
Action: Mouse scrolled (879, 321) with delta (0, 0)
Screenshot: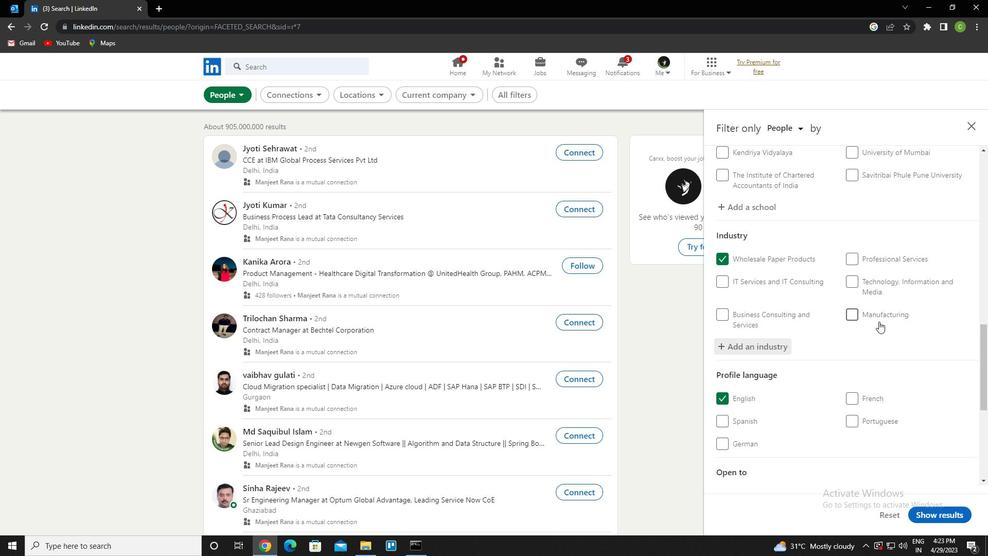 
Action: Mouse scrolled (879, 321) with delta (0, 0)
Screenshot: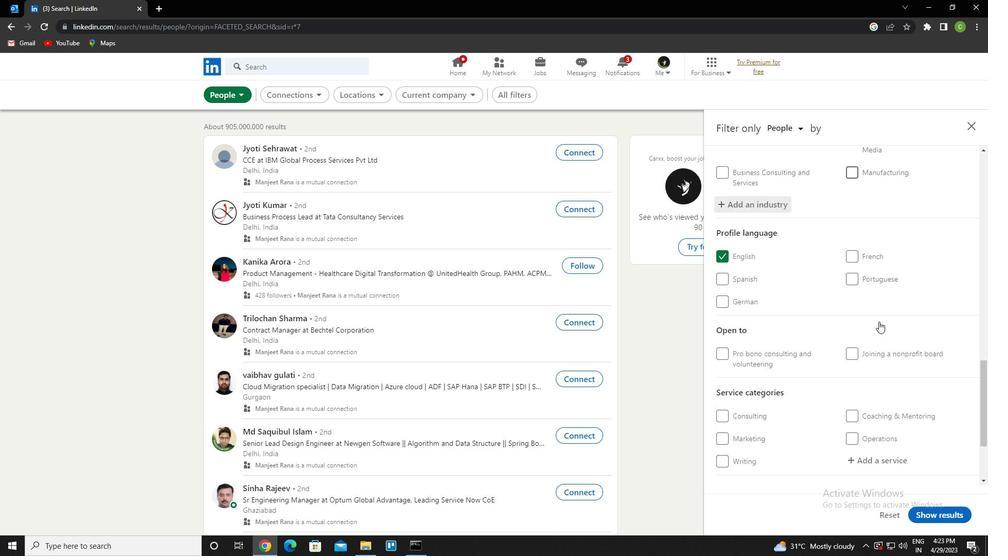 
Action: Mouse scrolled (879, 321) with delta (0, 0)
Screenshot: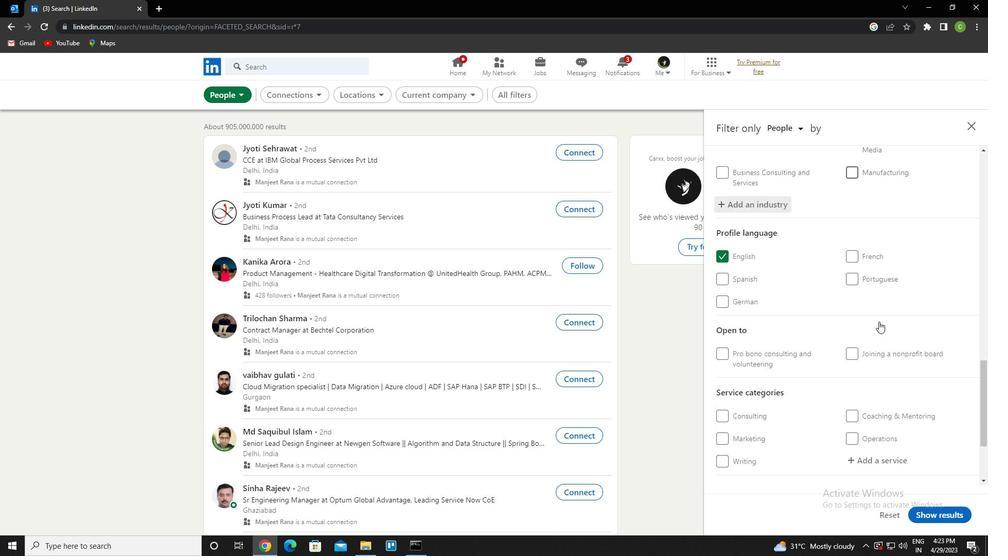 
Action: Mouse scrolled (879, 321) with delta (0, 0)
Screenshot: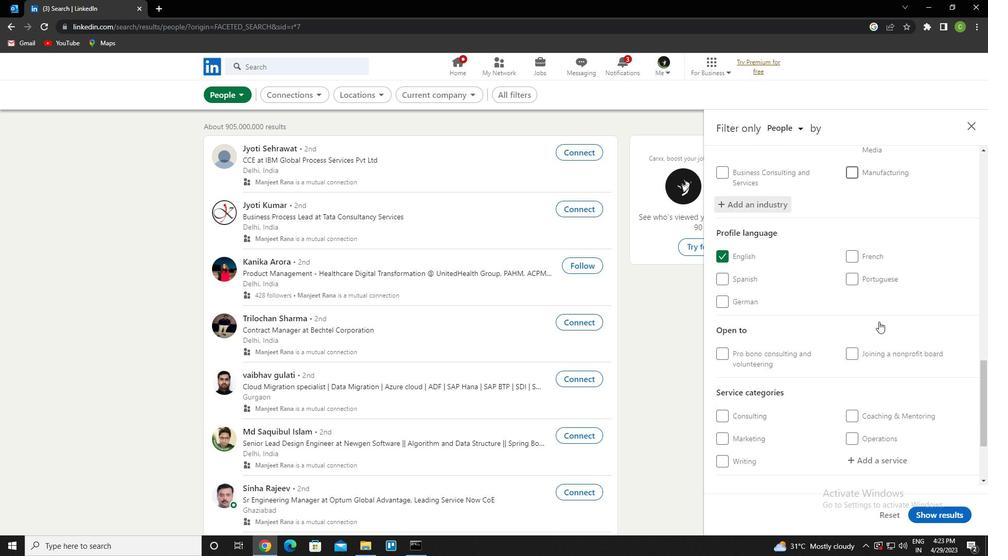 
Action: Mouse moved to (891, 347)
Screenshot: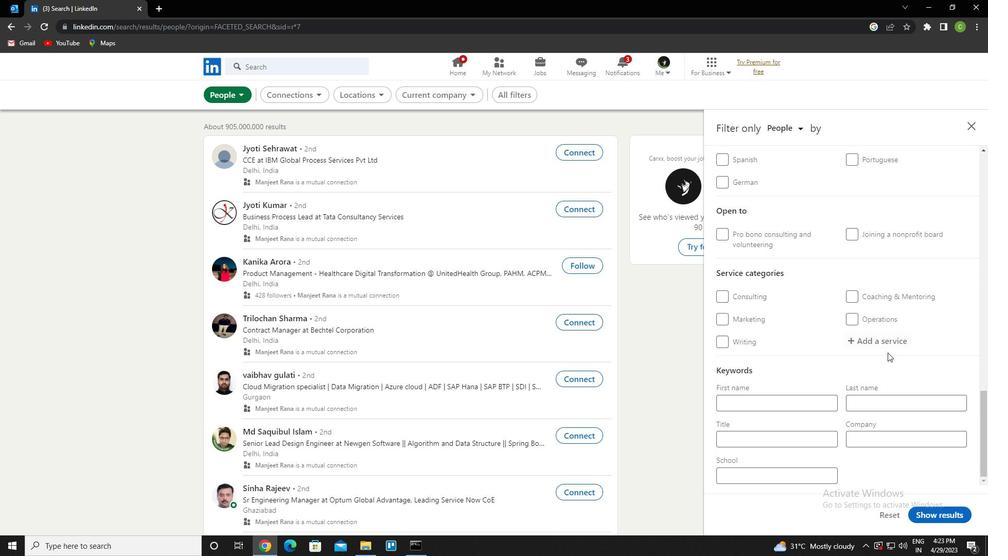 
Action: Mouse pressed left at (891, 347)
Screenshot: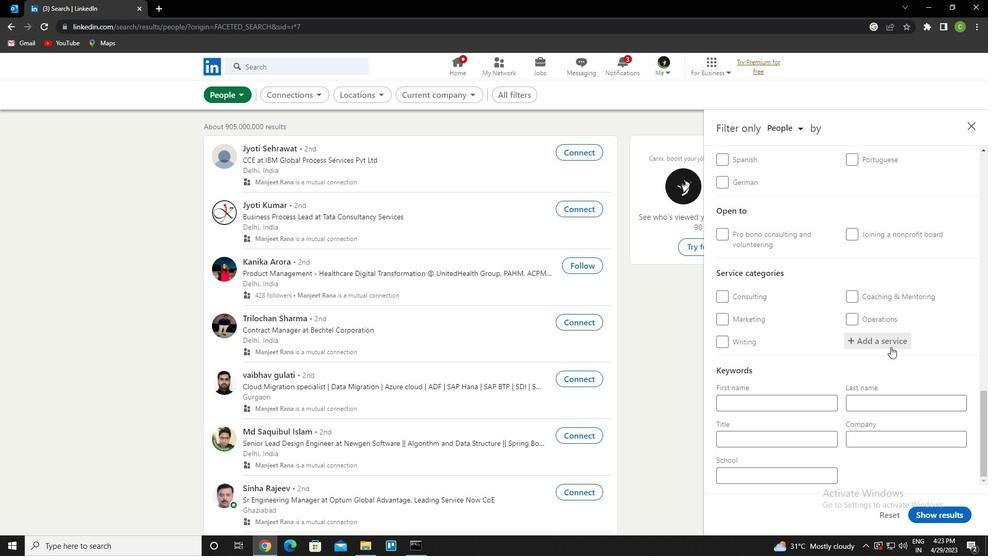 
Action: Key pressed <Key.caps_lock>n<Key.caps_lock>ature<Key.space><Key.caps_lock>p<Key.caps_lock>ho<Key.down><Key.enter>
Screenshot: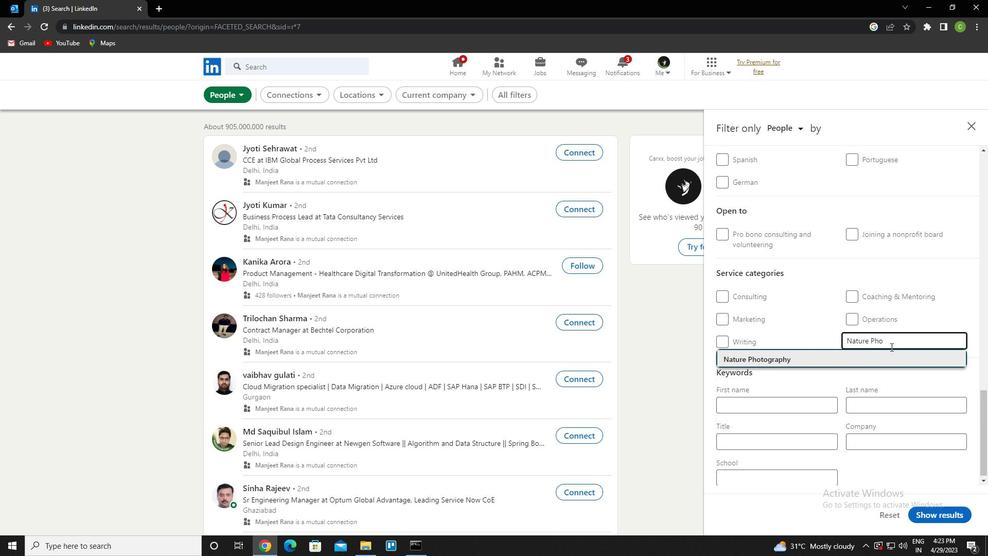
Action: Mouse scrolled (891, 346) with delta (0, 0)
Screenshot: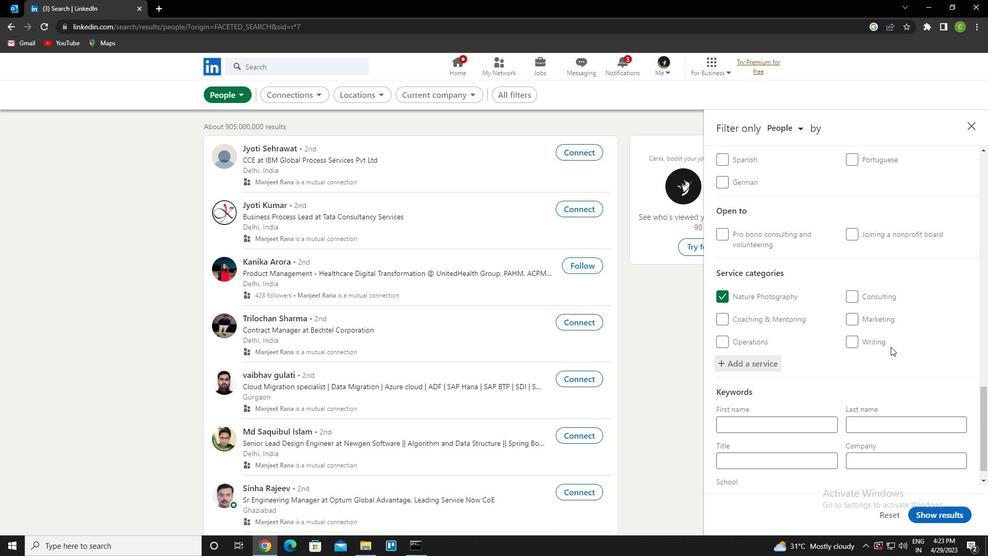 
Action: Mouse scrolled (891, 346) with delta (0, 0)
Screenshot: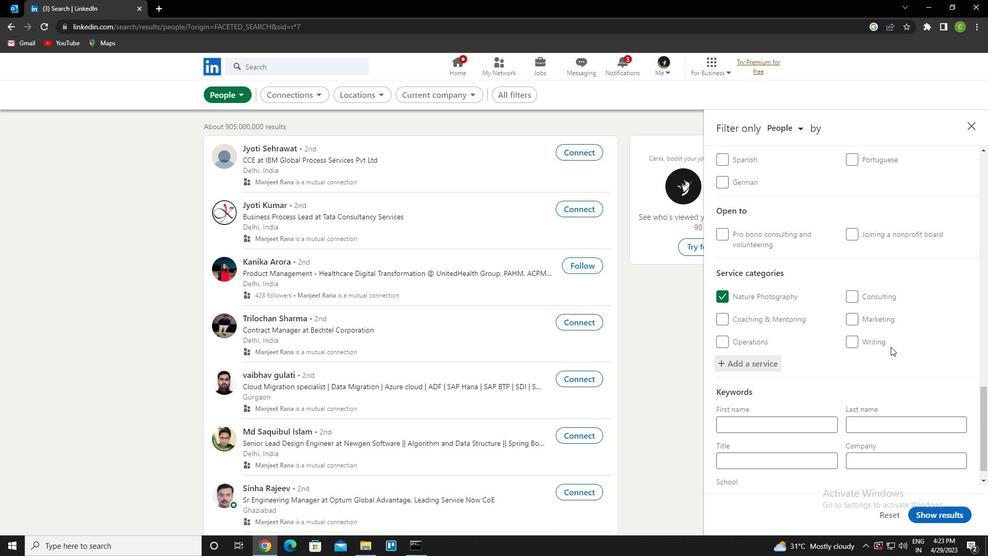 
Action: Mouse scrolled (891, 346) with delta (0, 0)
Screenshot: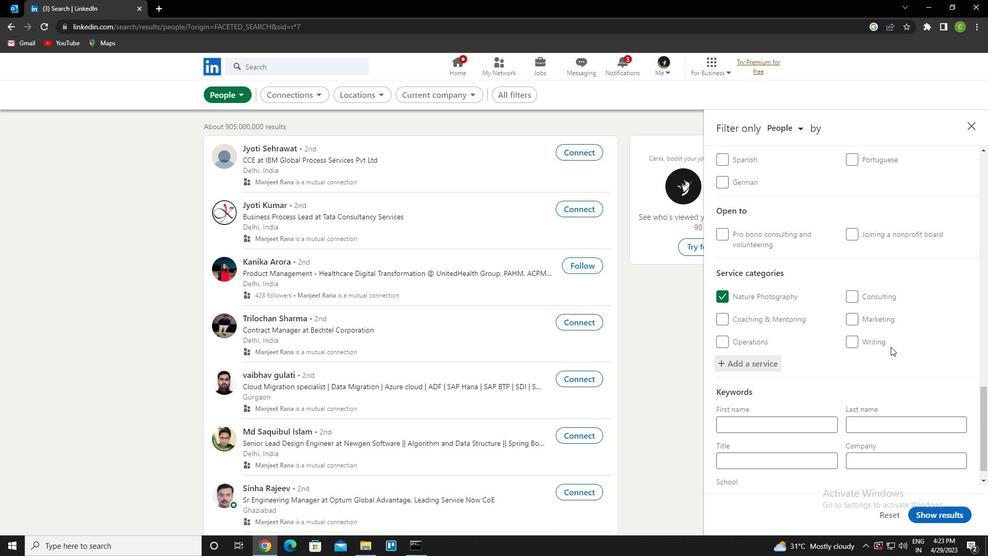 
Action: Mouse scrolled (891, 346) with delta (0, 0)
Screenshot: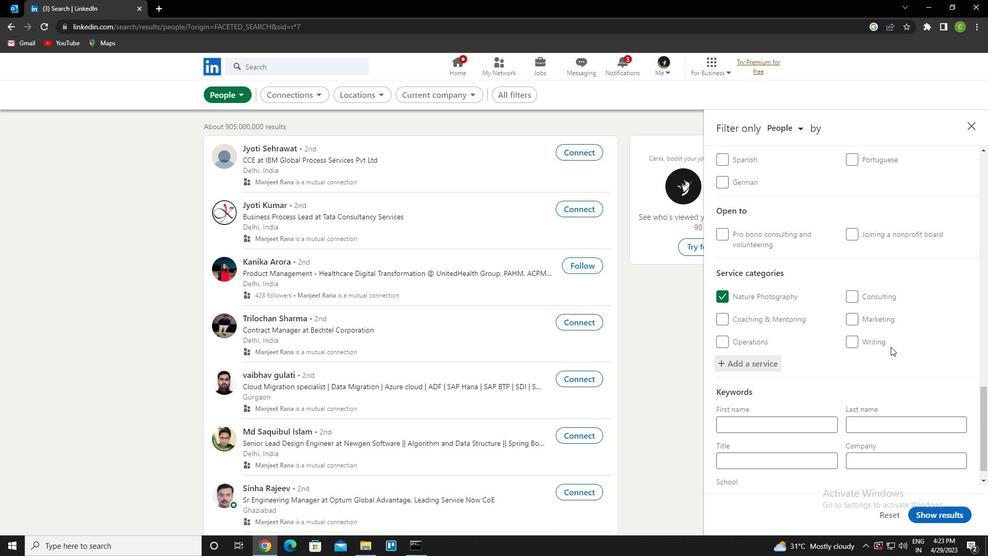 
Action: Mouse scrolled (891, 346) with delta (0, 0)
Screenshot: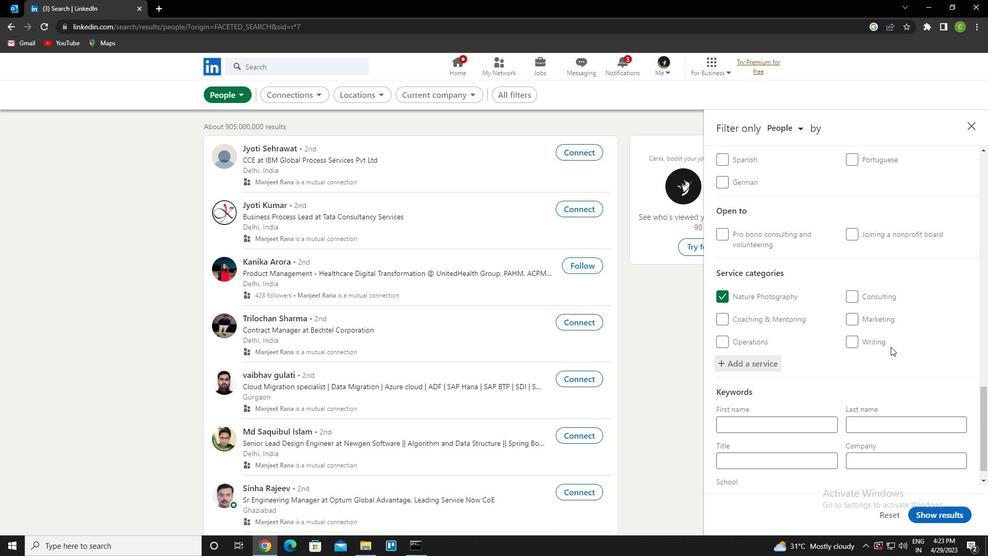 
Action: Mouse scrolled (891, 346) with delta (0, 0)
Screenshot: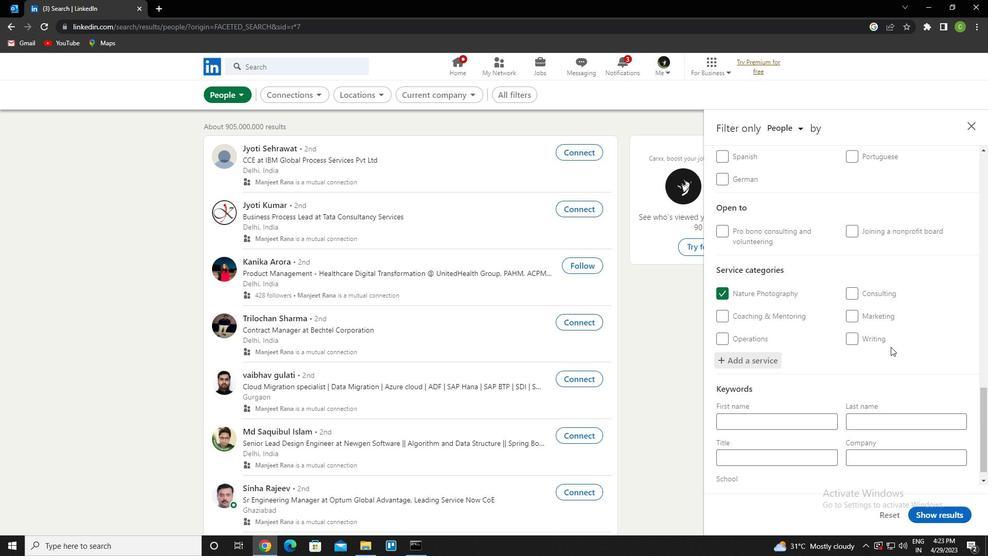 
Action: Mouse scrolled (891, 346) with delta (0, 0)
Screenshot: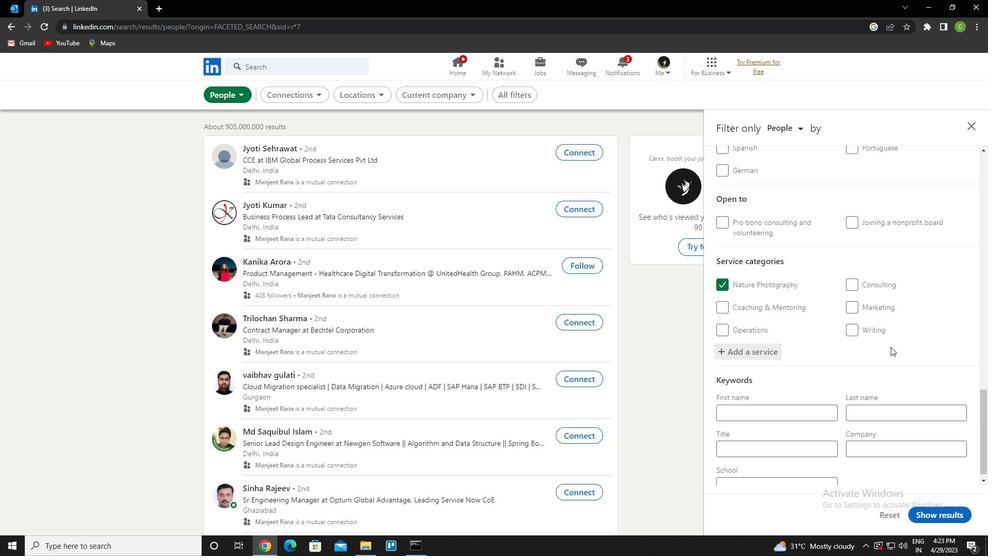 
Action: Mouse scrolled (891, 346) with delta (0, 0)
Screenshot: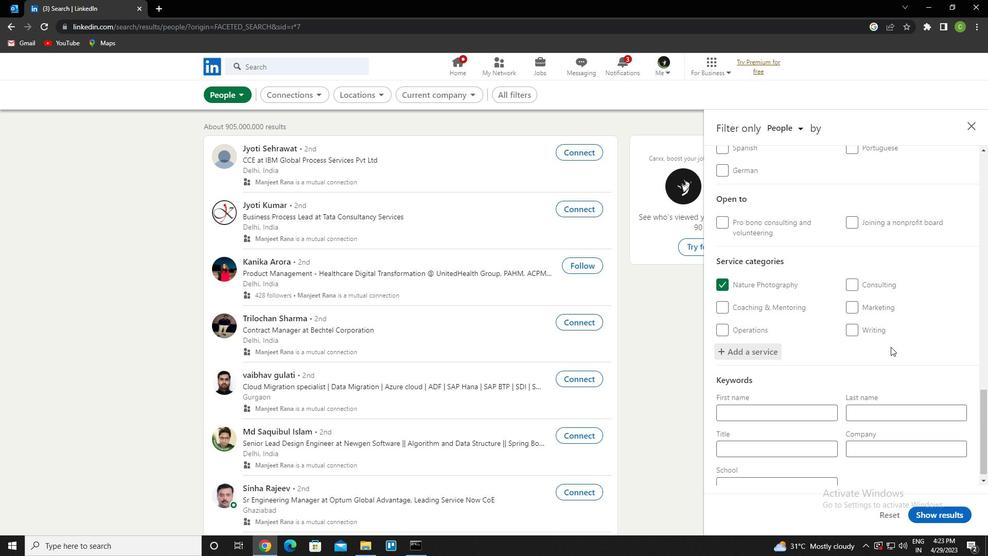 
Action: Mouse moved to (803, 438)
Screenshot: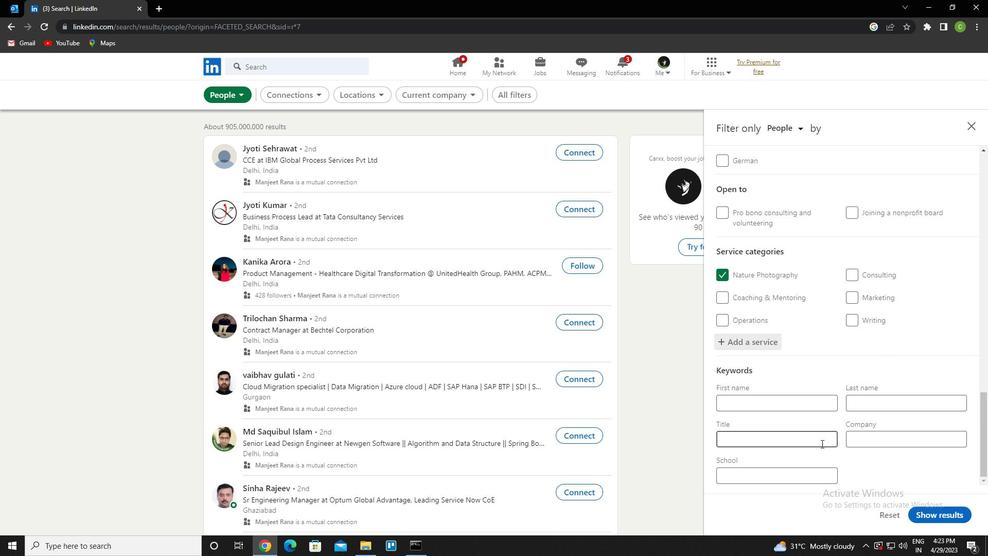 
Action: Mouse pressed left at (803, 438)
Screenshot: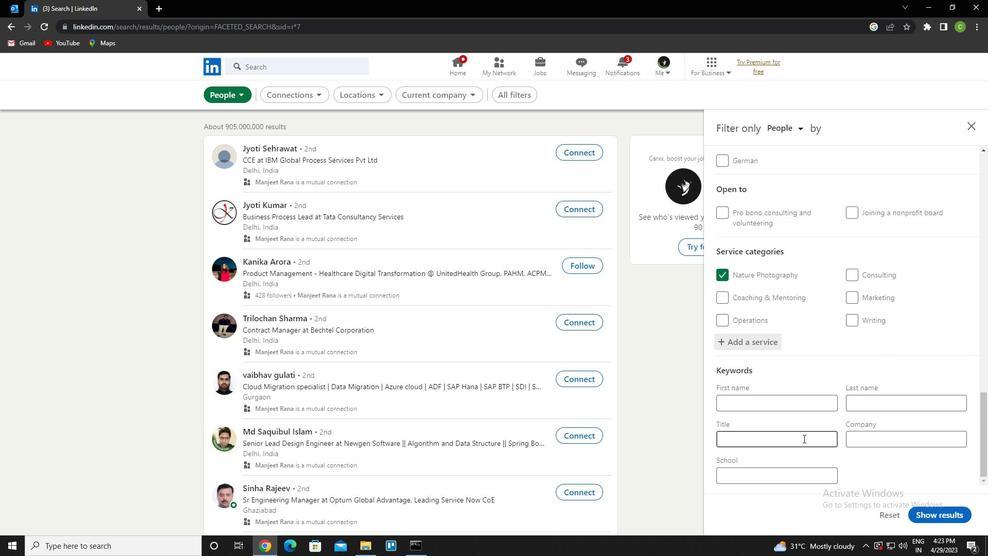 
Action: Key pressed <Key.caps_lock>e<Key.caps_lock>vent<Key.space><Key.caps_lock>m<Key.caps_lock>anager
Screenshot: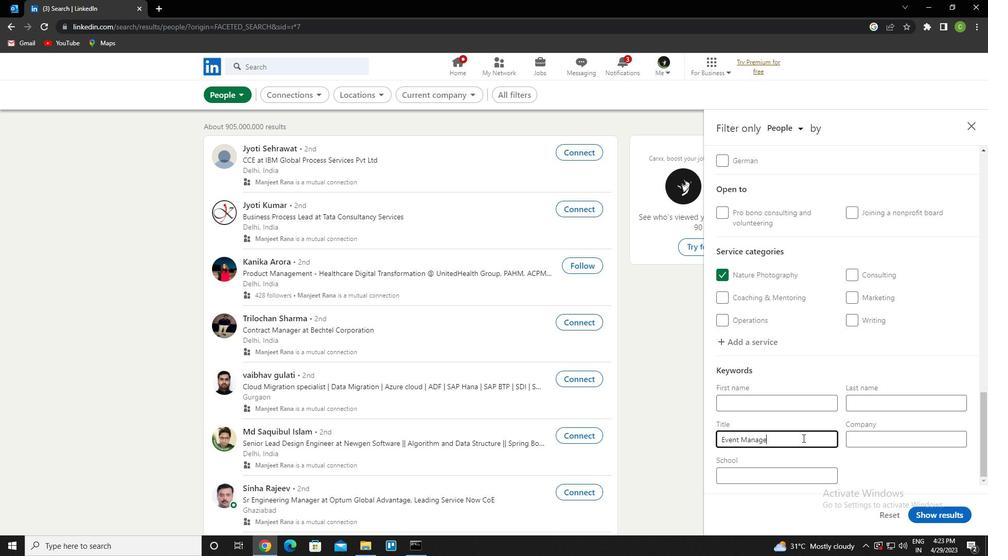 
Action: Mouse moved to (953, 514)
Screenshot: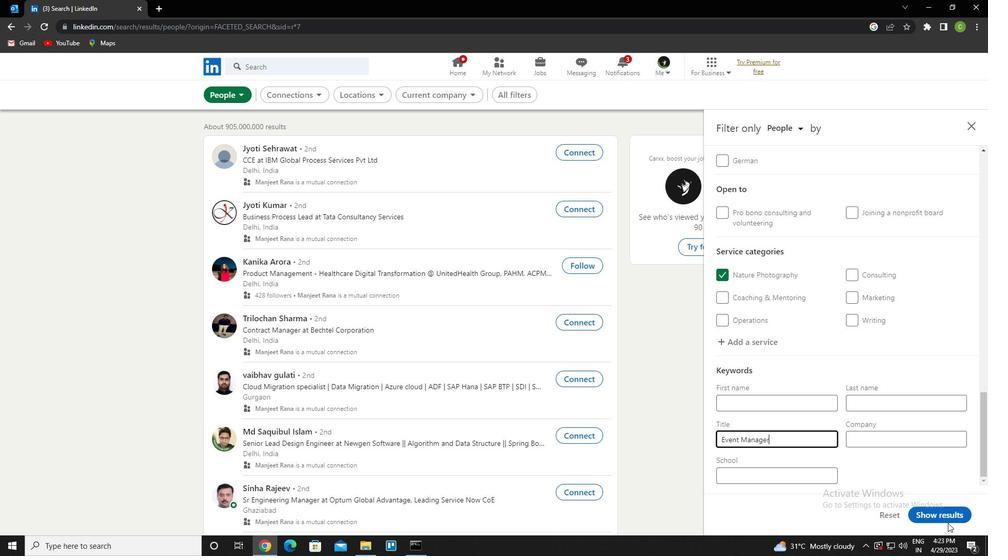 
Action: Mouse pressed left at (953, 514)
Screenshot: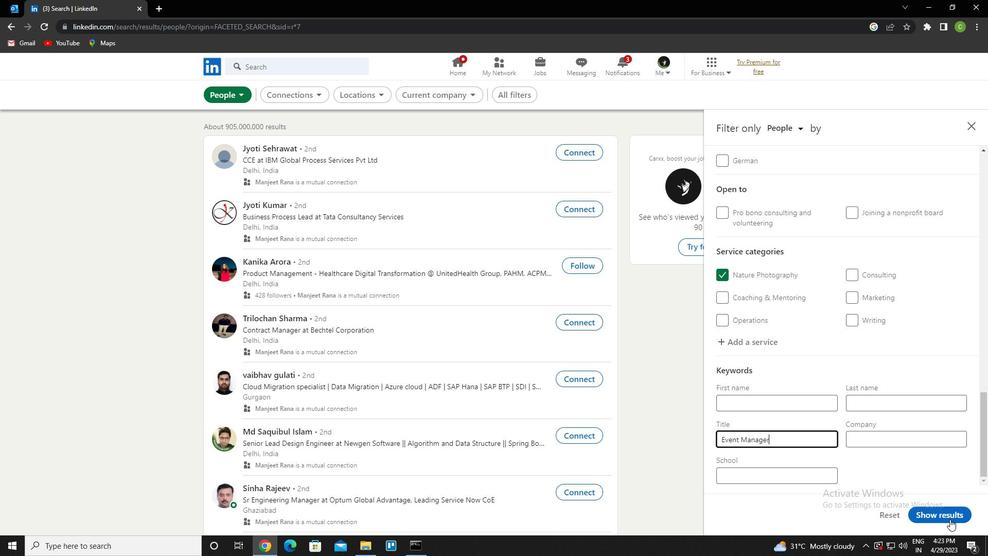 
Action: Mouse moved to (376, 540)
Screenshot: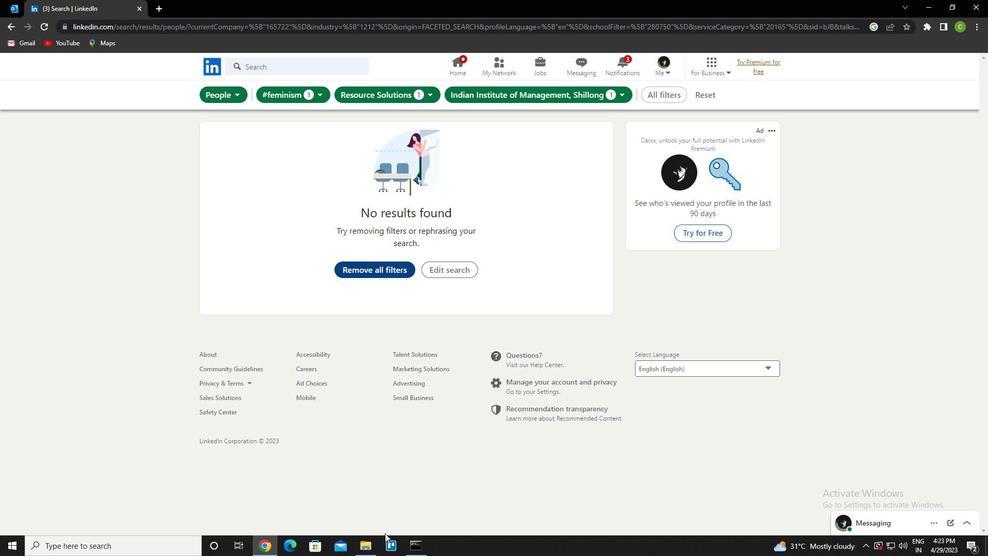 
